 Task: Create a due date automation trigger when advanced on, 2 working days after a card is due add fields with custom field "Resume" cleared at 11:00 AM.
Action: Mouse moved to (952, 292)
Screenshot: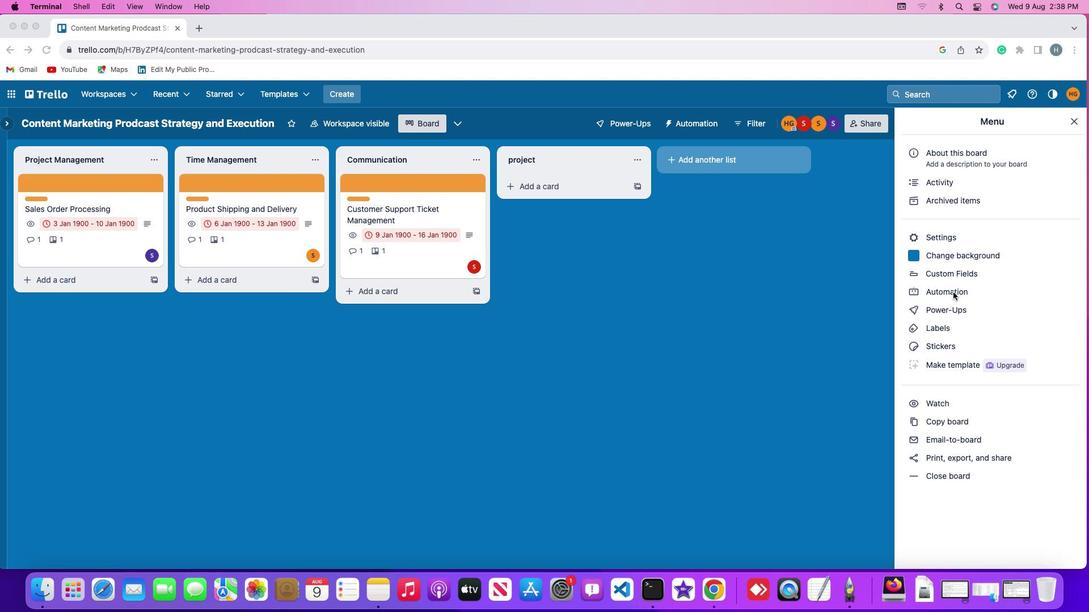 
Action: Mouse pressed left at (952, 292)
Screenshot: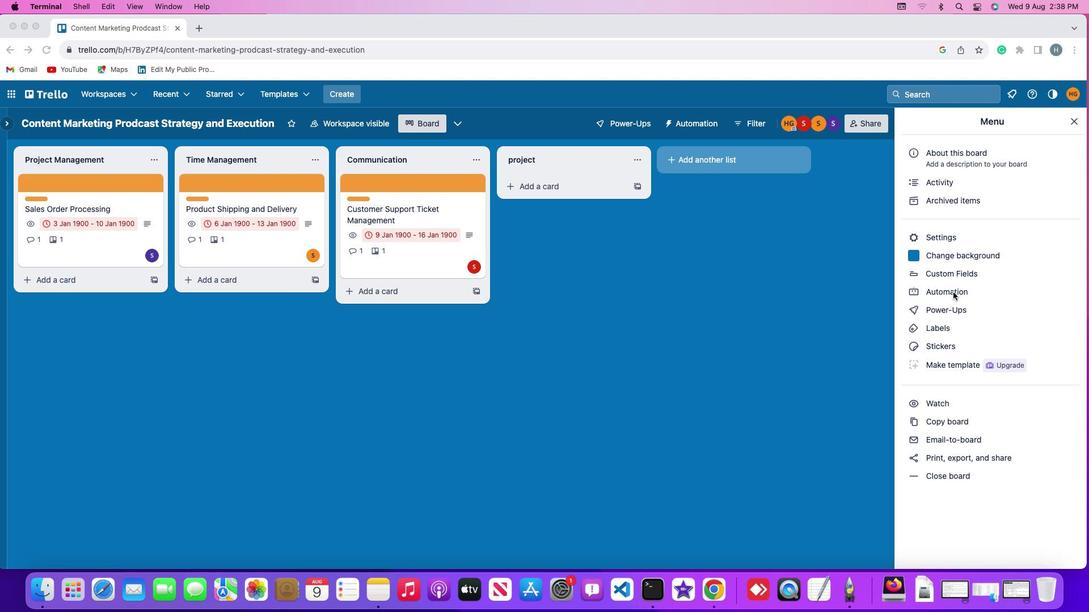 
Action: Mouse pressed left at (952, 292)
Screenshot: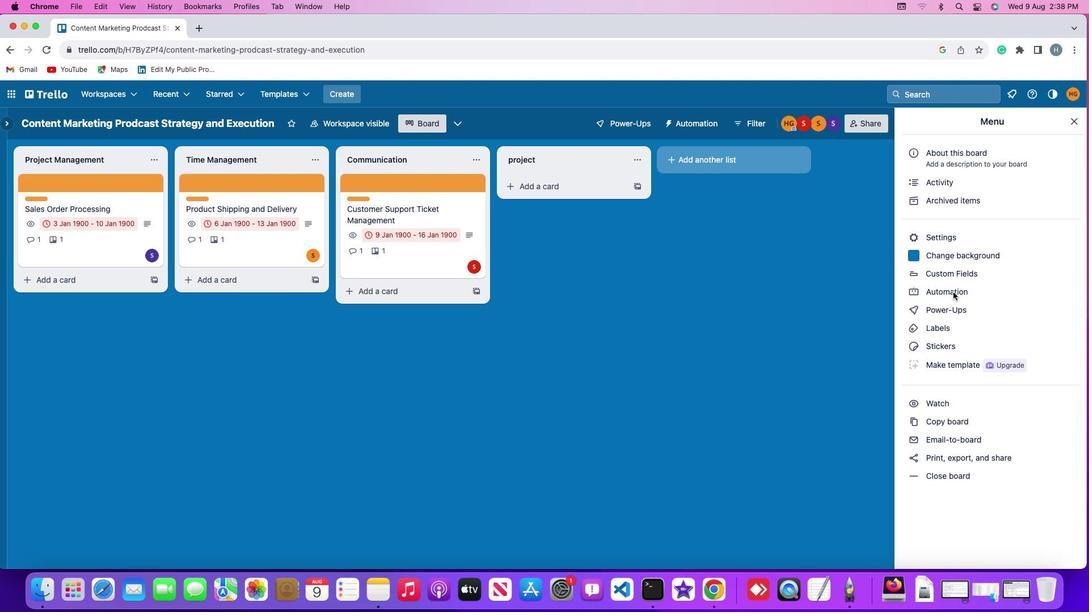 
Action: Mouse moved to (61, 268)
Screenshot: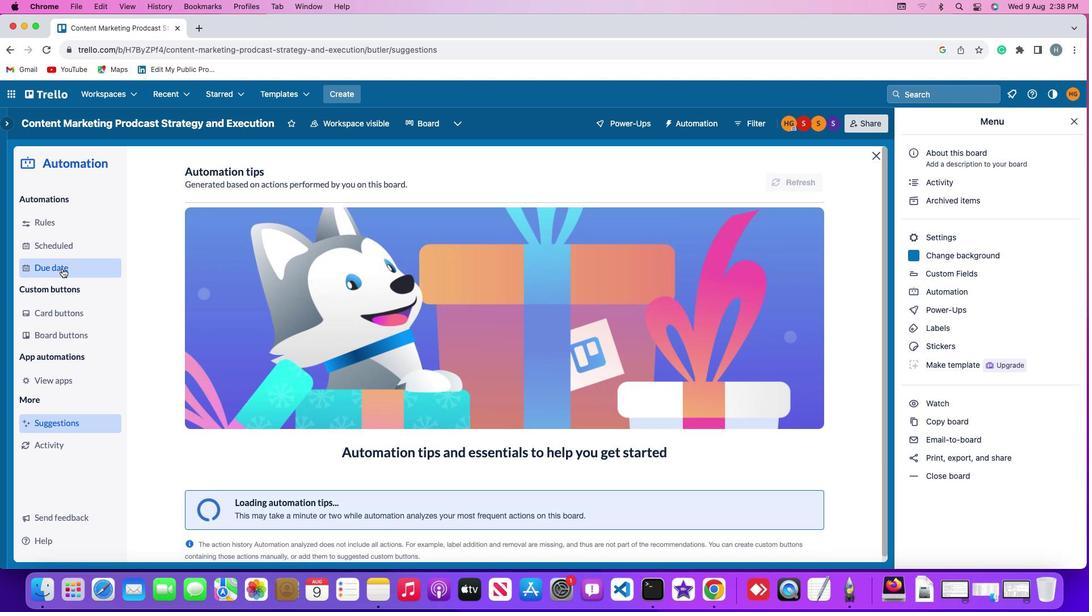
Action: Mouse pressed left at (61, 268)
Screenshot: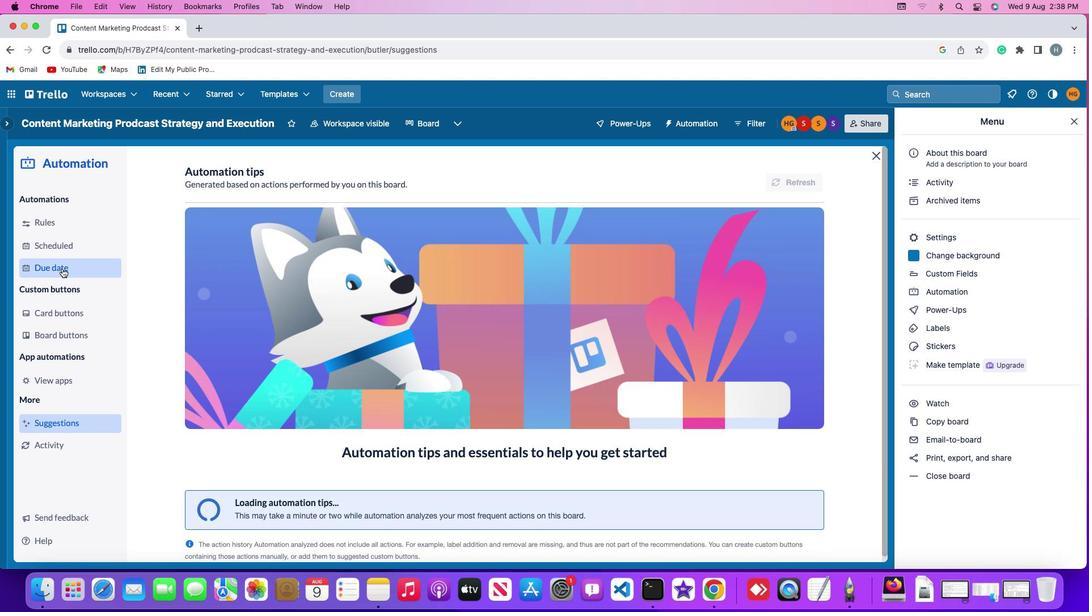 
Action: Mouse moved to (758, 173)
Screenshot: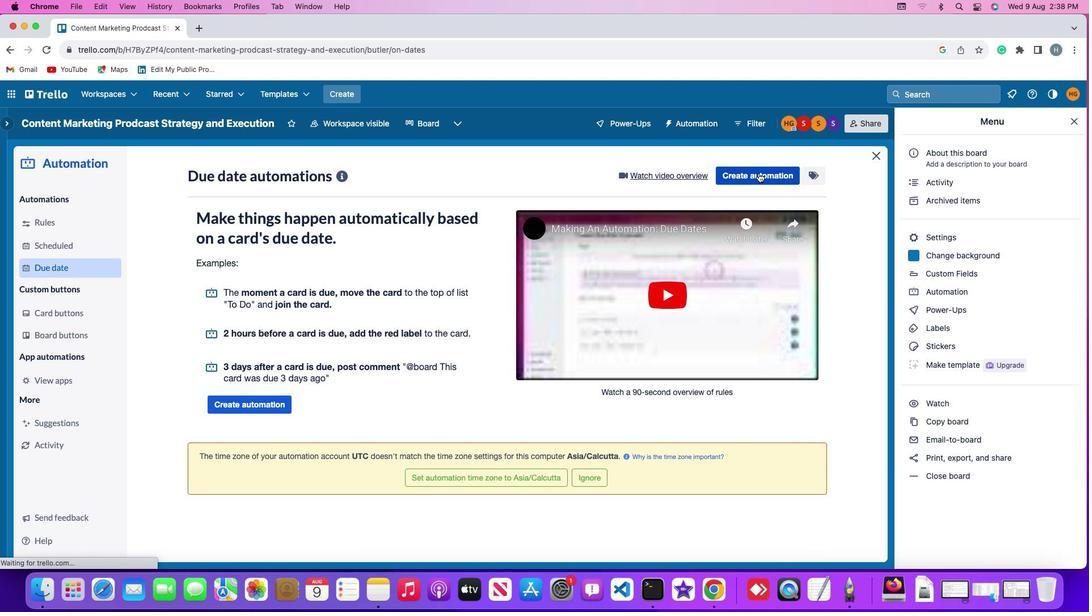 
Action: Mouse pressed left at (758, 173)
Screenshot: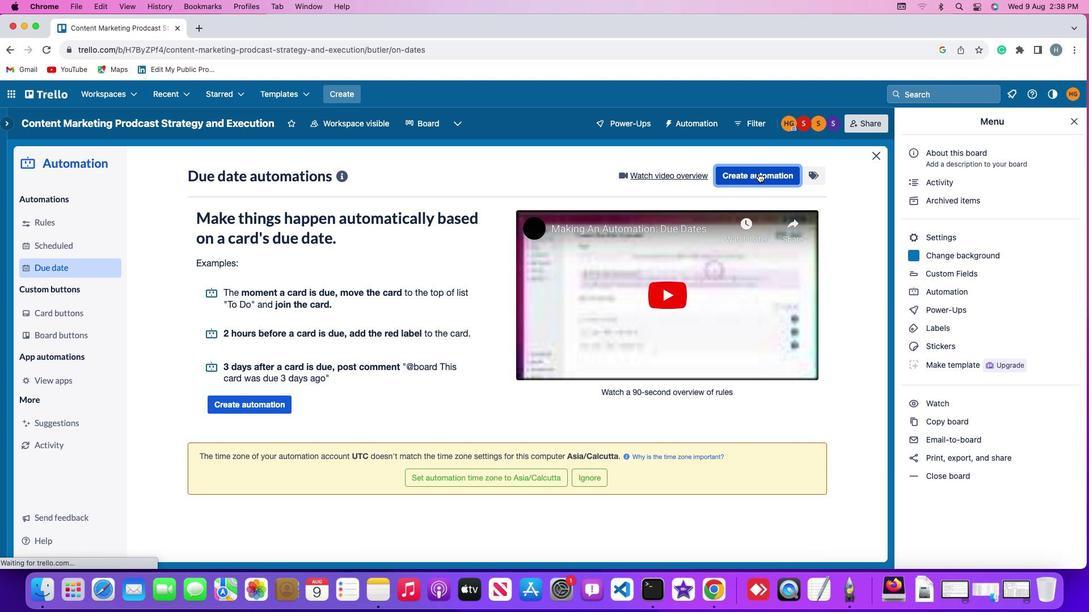 
Action: Mouse moved to (211, 280)
Screenshot: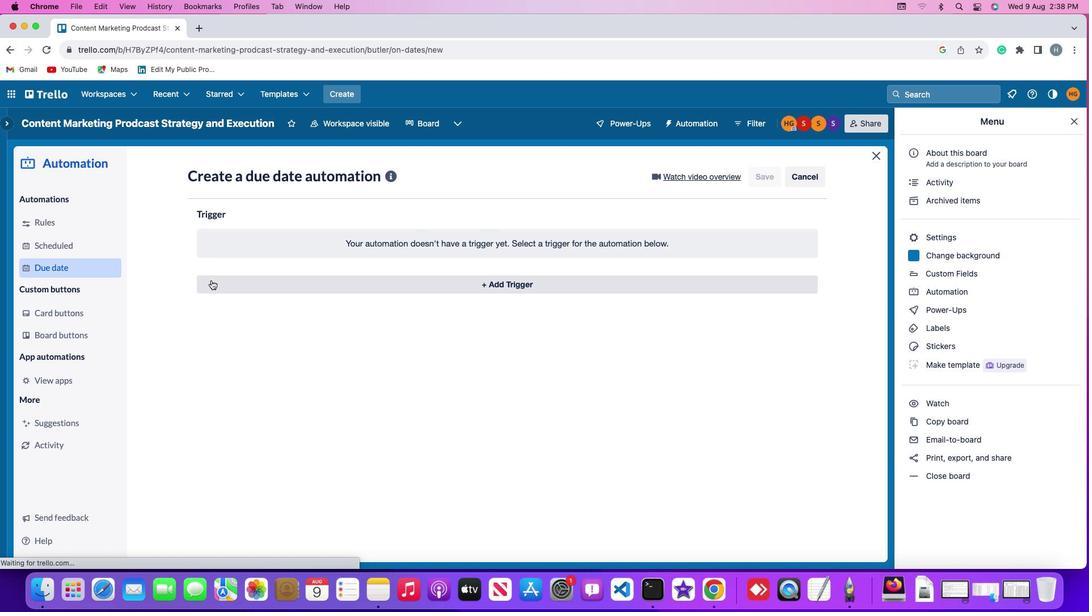 
Action: Mouse pressed left at (211, 280)
Screenshot: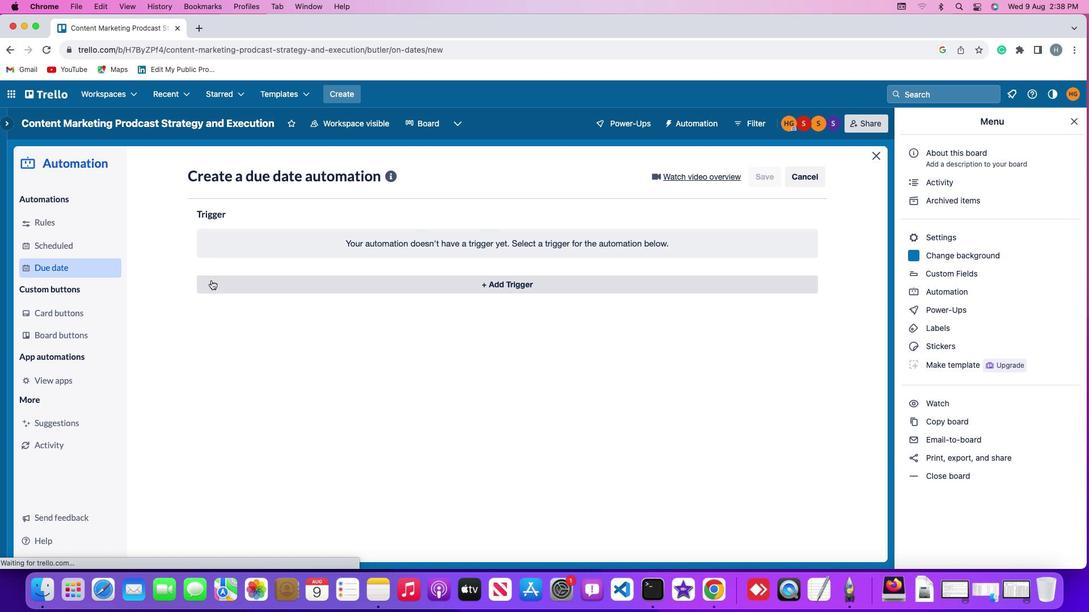 
Action: Mouse moved to (217, 461)
Screenshot: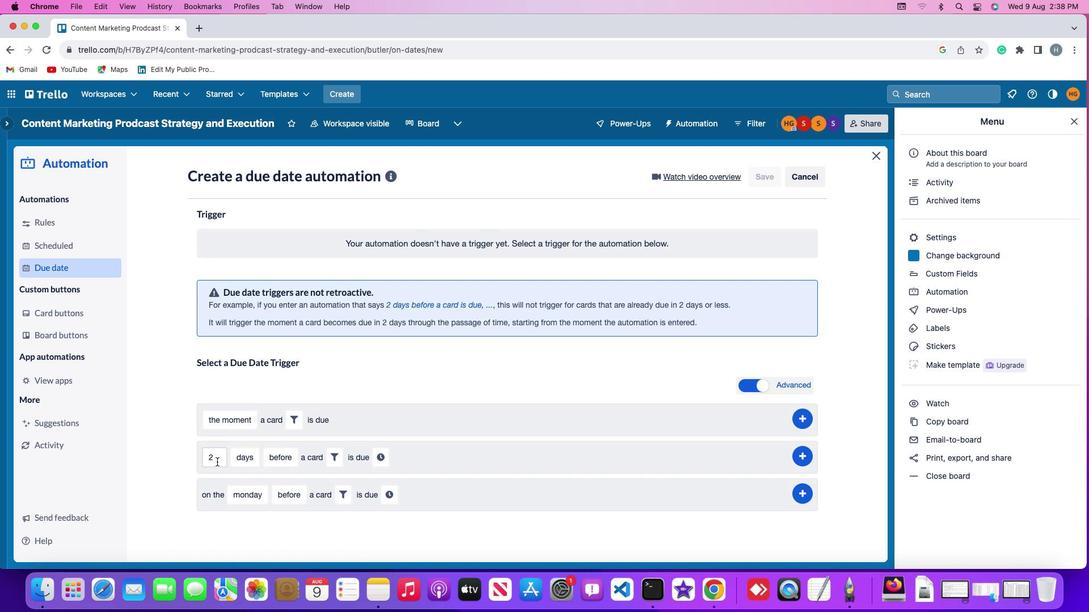 
Action: Mouse pressed left at (217, 461)
Screenshot: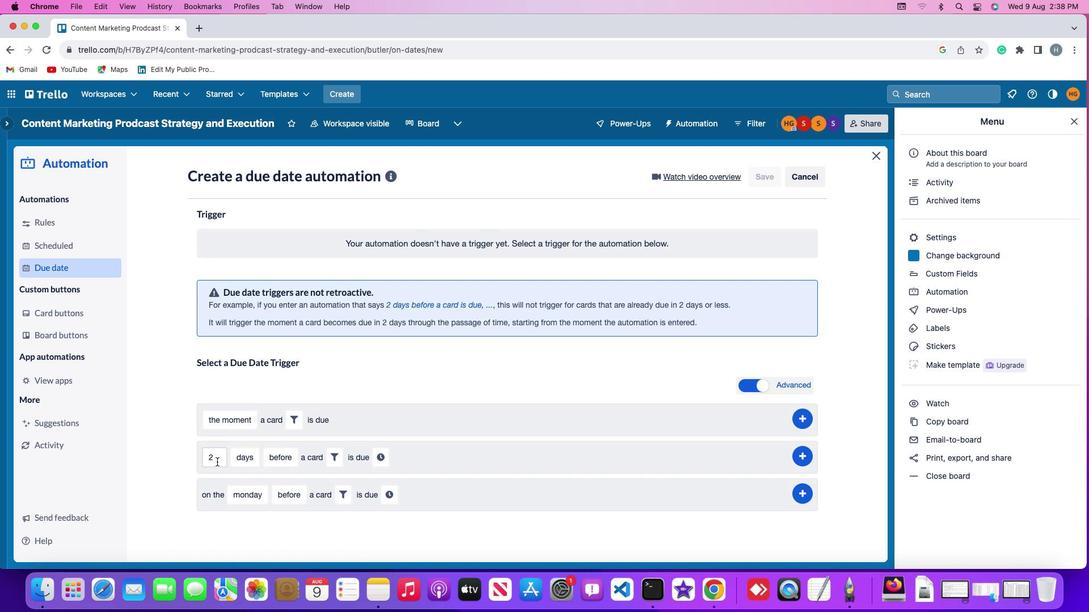 
Action: Key pressed Key.backspace'2'
Screenshot: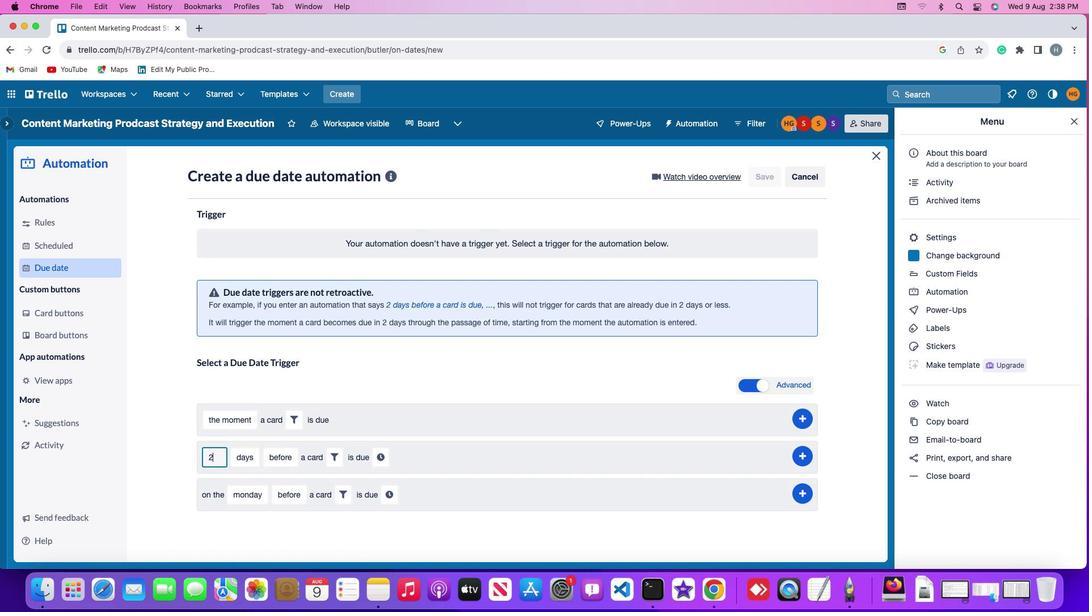 
Action: Mouse moved to (238, 461)
Screenshot: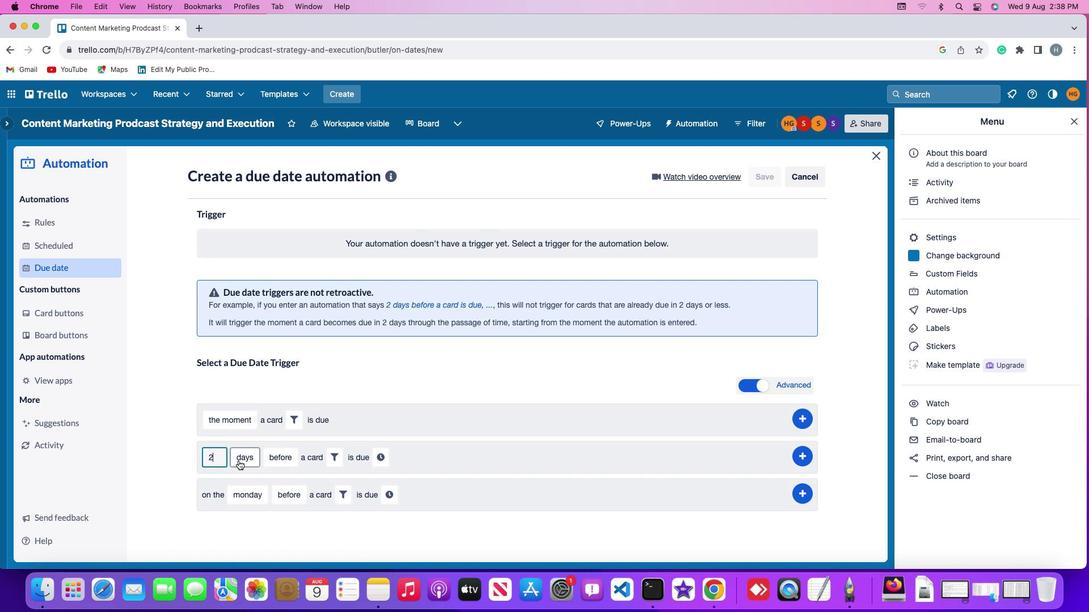 
Action: Mouse pressed left at (238, 461)
Screenshot: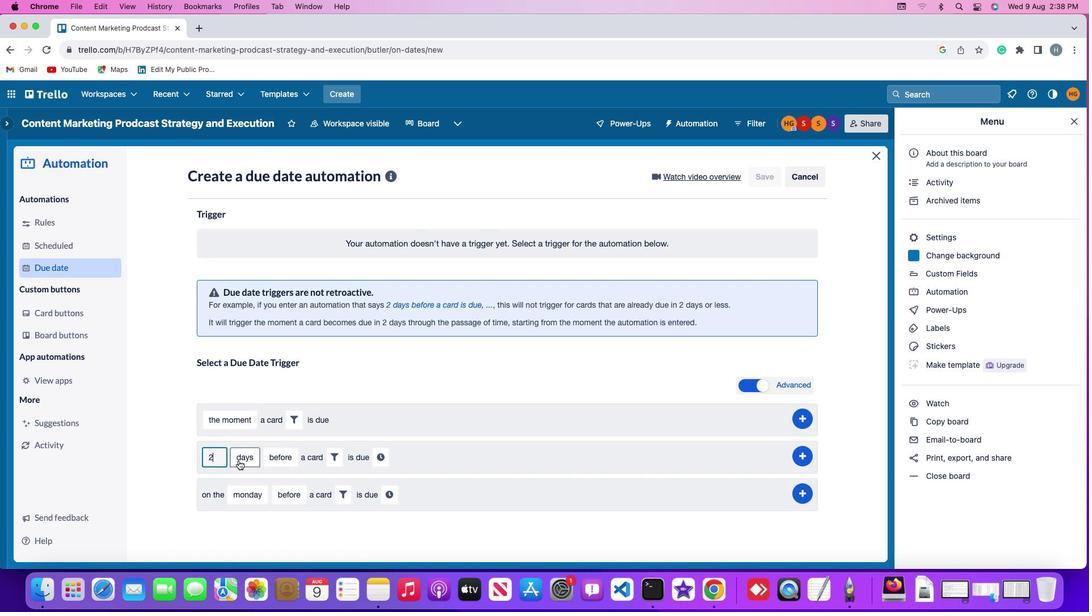 
Action: Mouse moved to (246, 496)
Screenshot: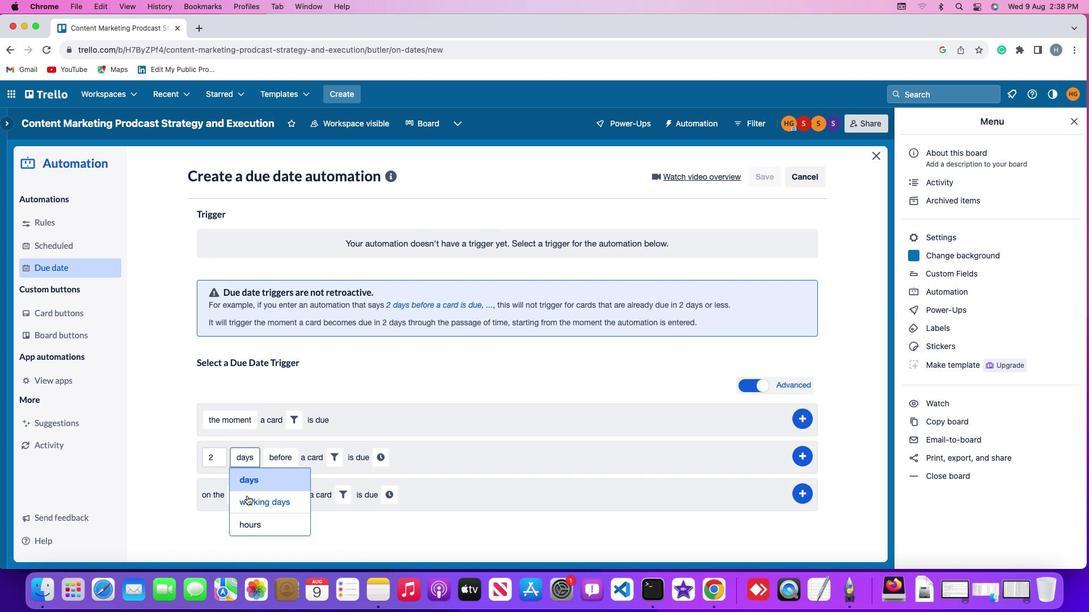 
Action: Mouse pressed left at (246, 496)
Screenshot: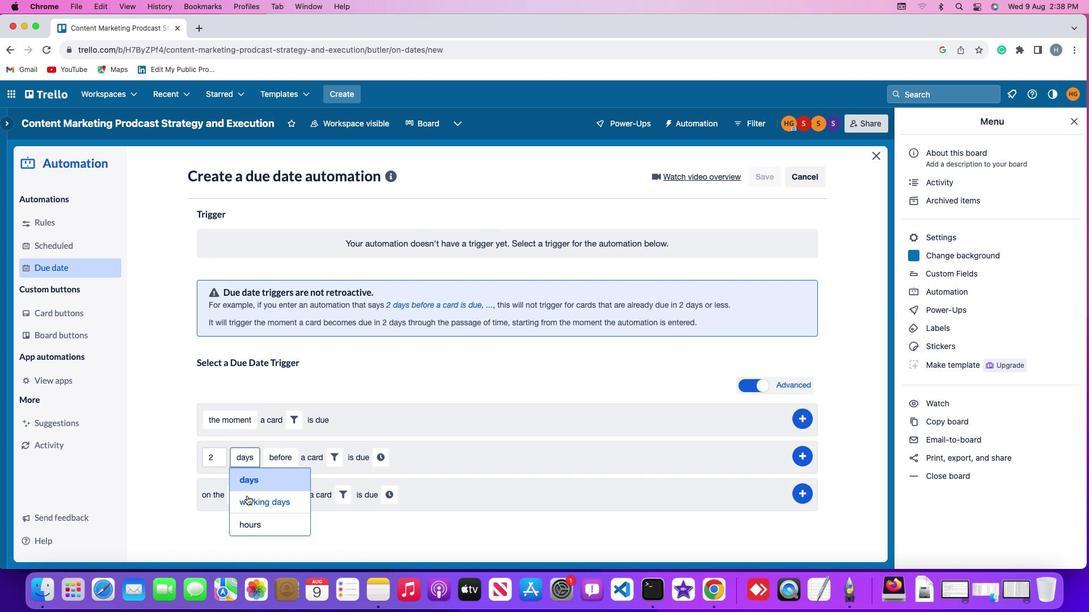 
Action: Mouse moved to (308, 463)
Screenshot: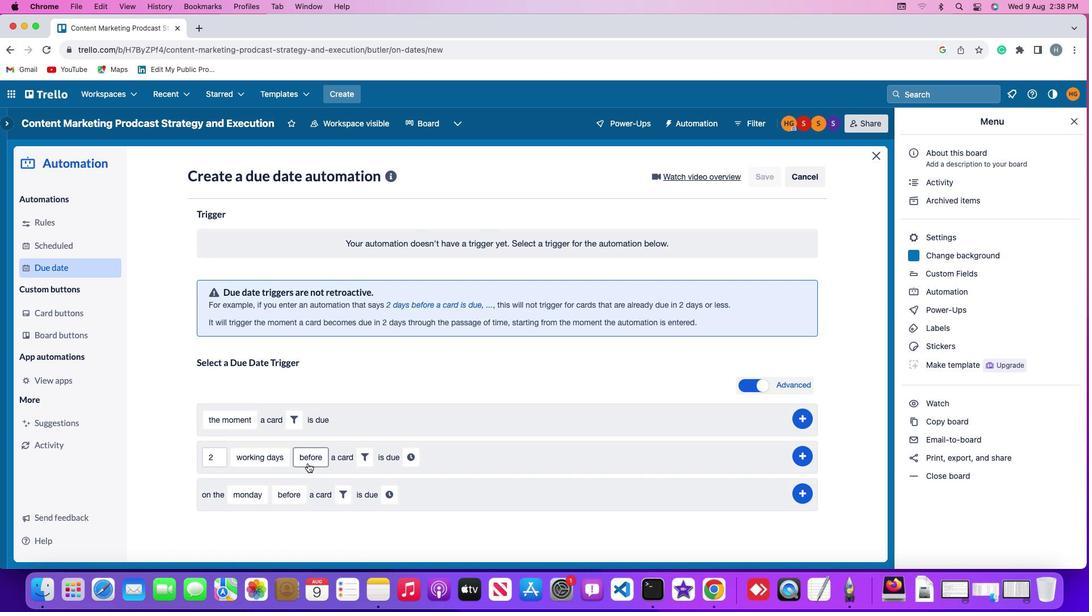 
Action: Mouse pressed left at (308, 463)
Screenshot: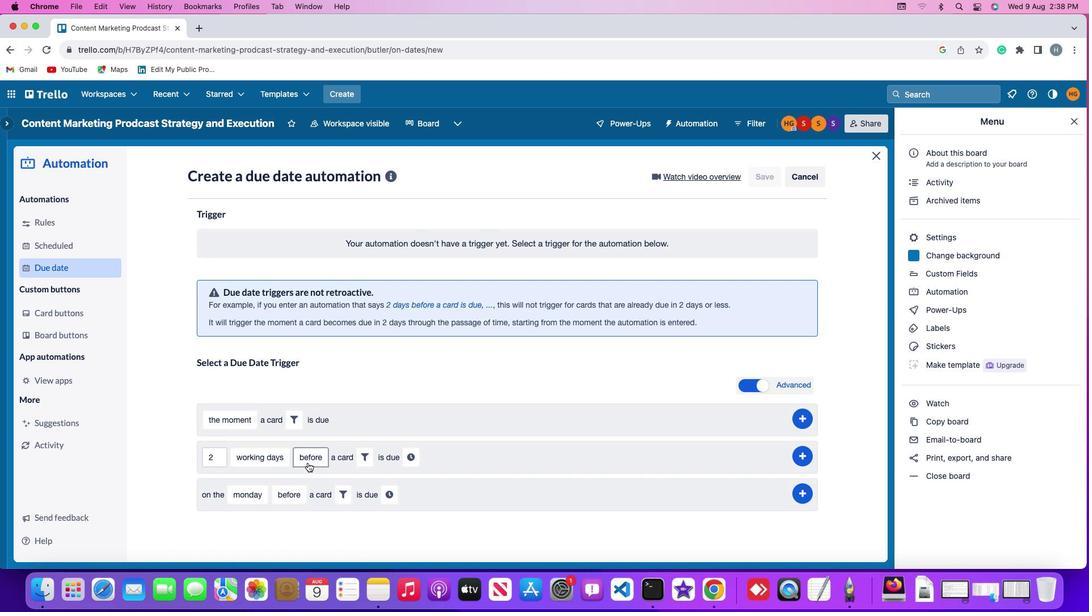 
Action: Mouse moved to (304, 505)
Screenshot: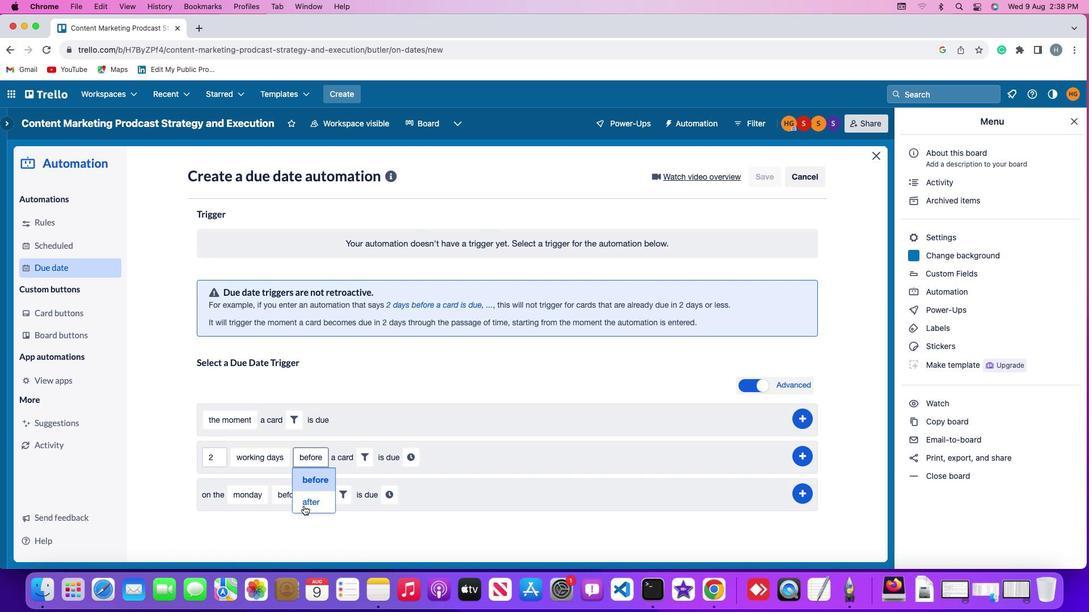 
Action: Mouse pressed left at (304, 505)
Screenshot: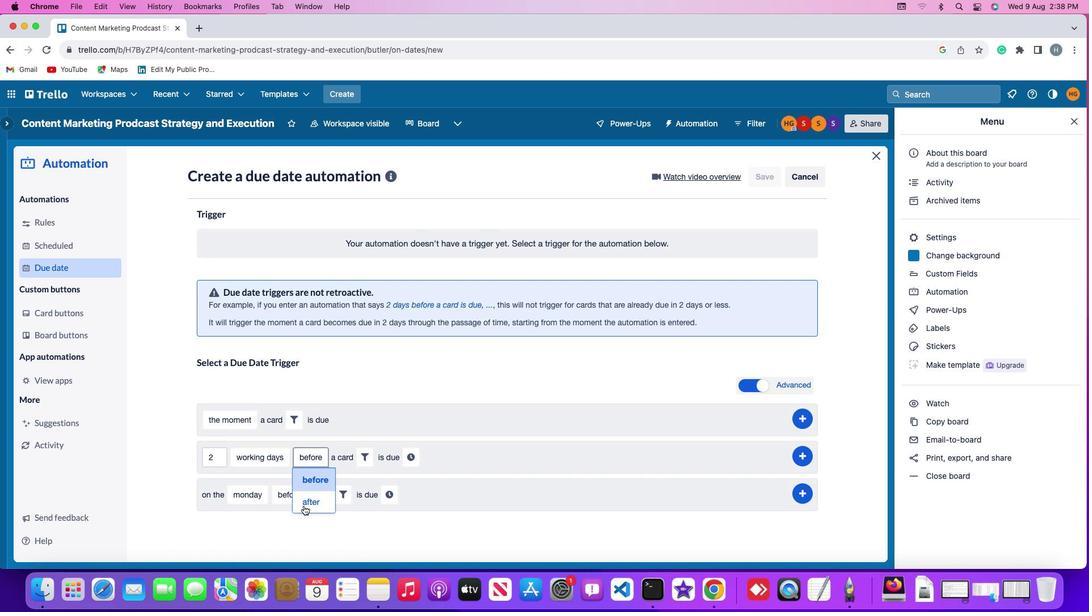 
Action: Mouse moved to (361, 459)
Screenshot: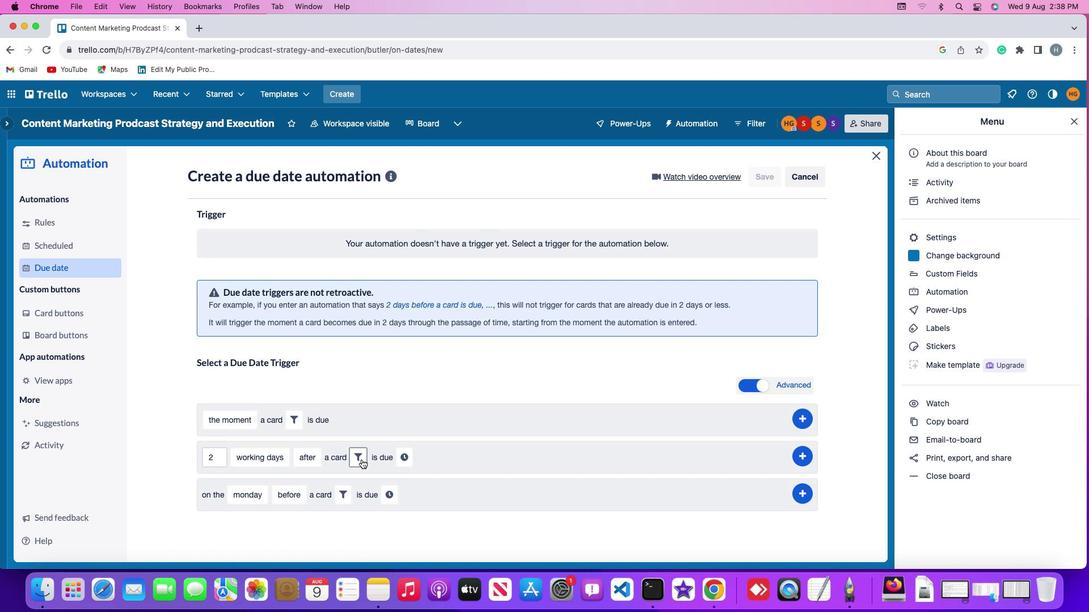 
Action: Mouse pressed left at (361, 459)
Screenshot: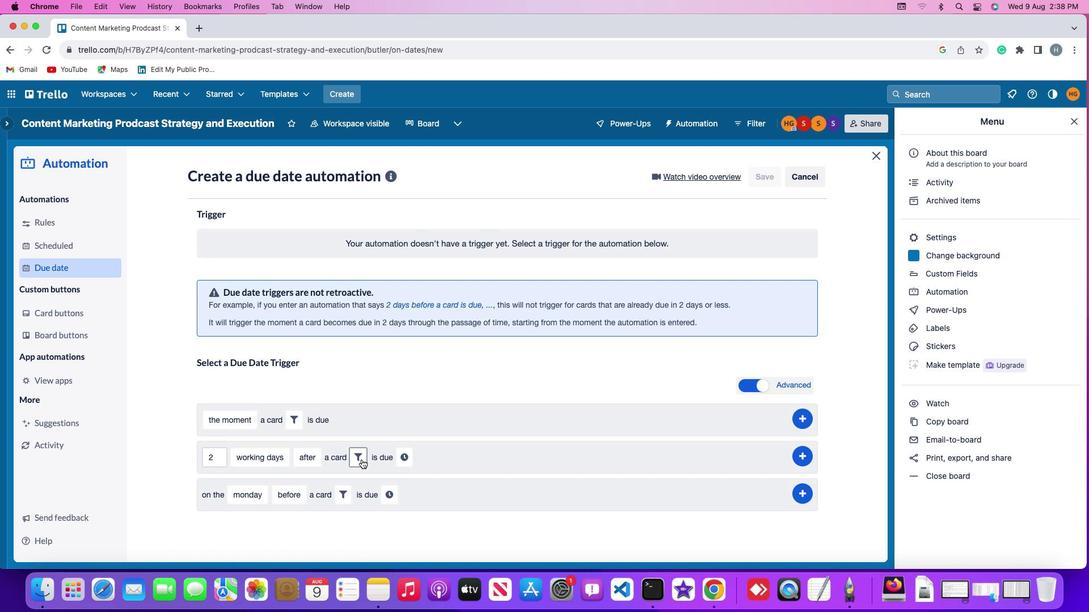 
Action: Mouse moved to (534, 490)
Screenshot: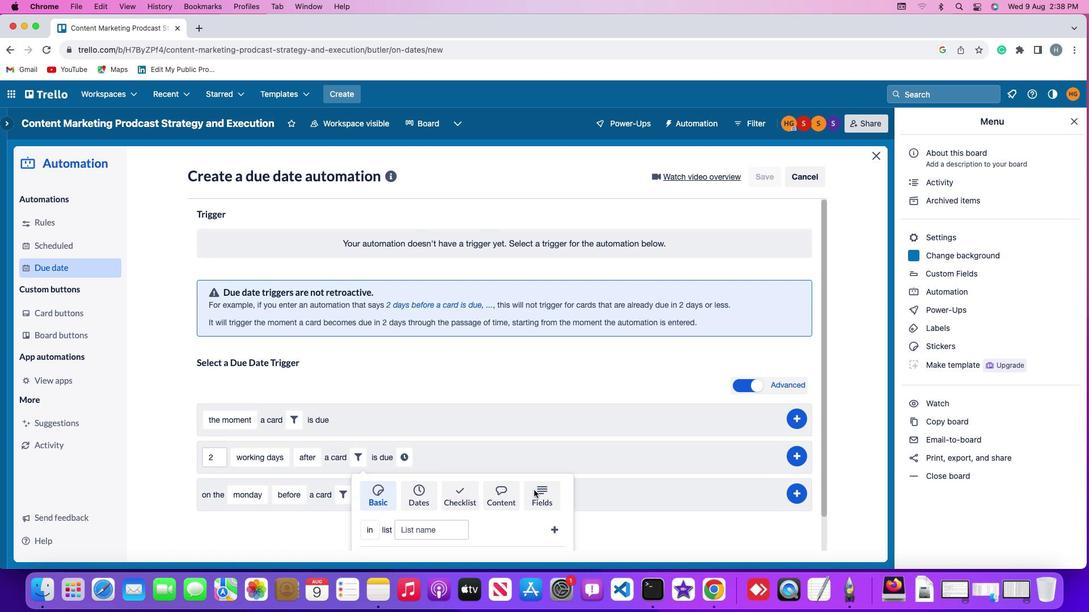 
Action: Mouse pressed left at (534, 490)
Screenshot: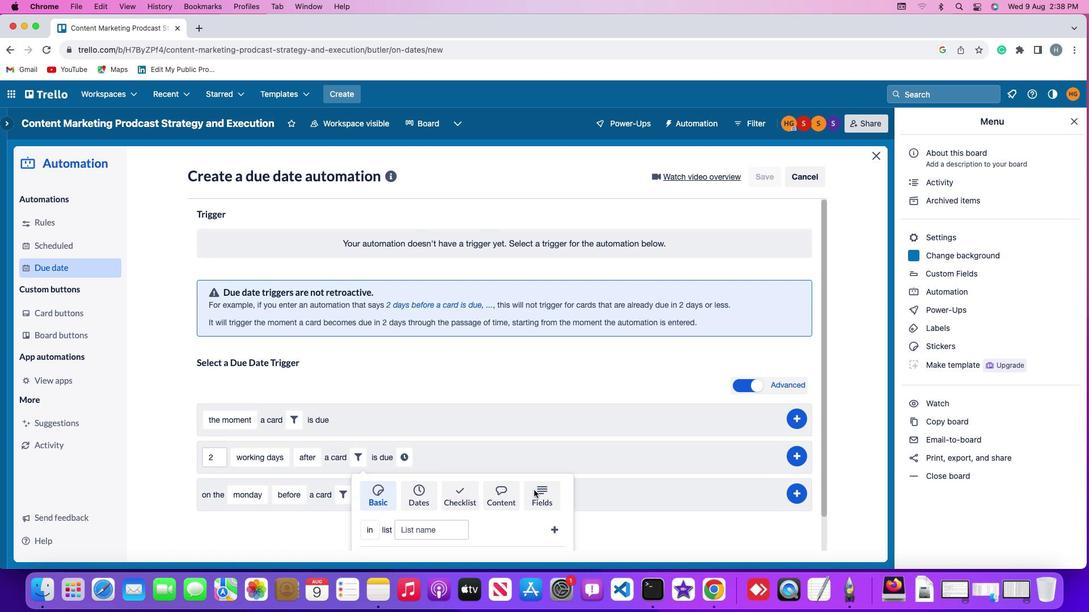 
Action: Mouse moved to (322, 521)
Screenshot: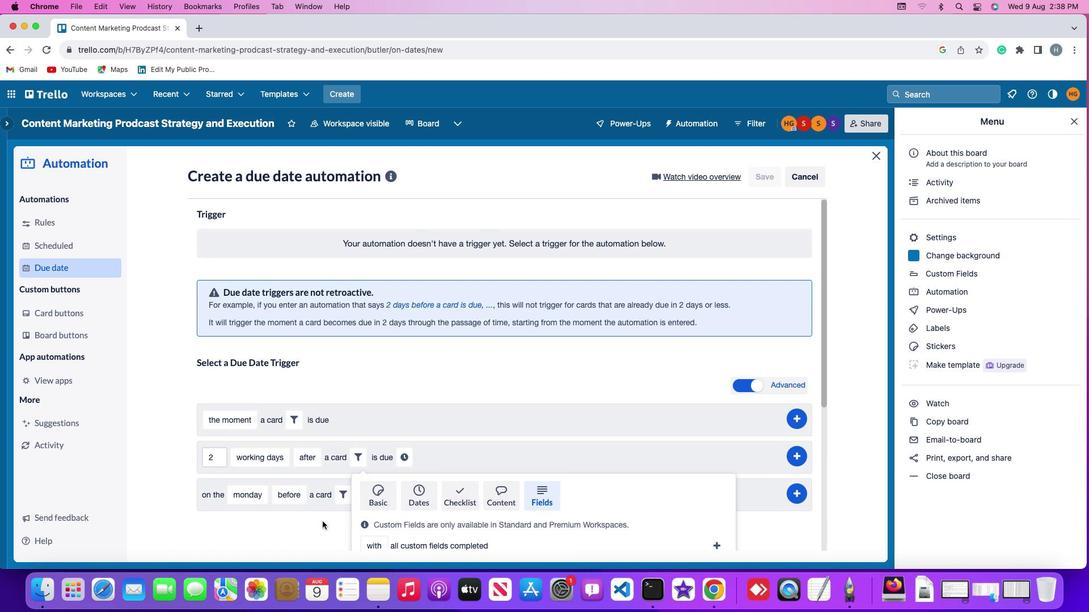
Action: Mouse scrolled (322, 521) with delta (0, 0)
Screenshot: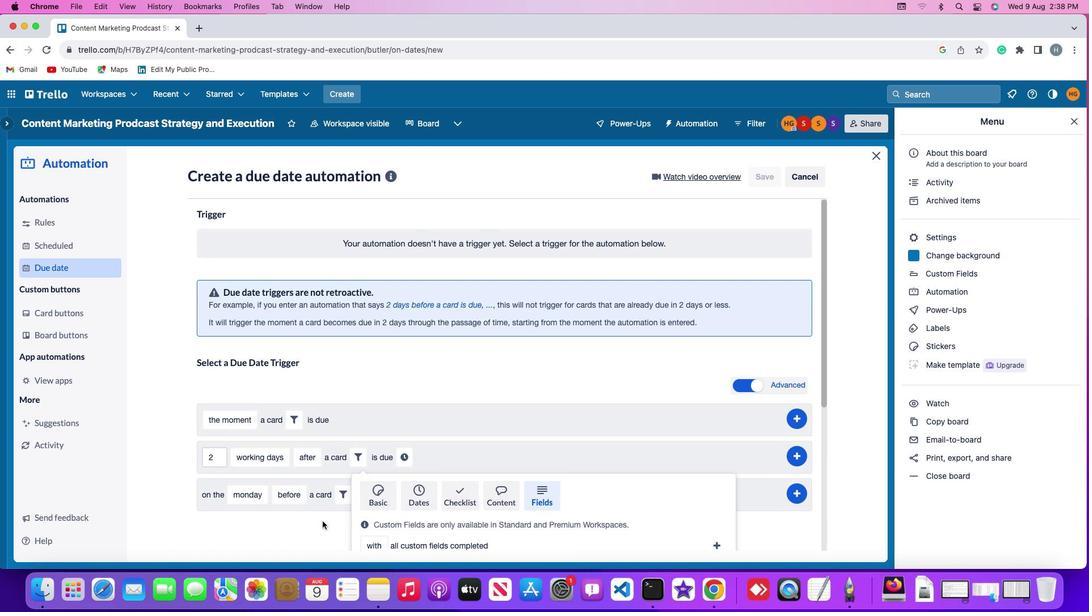 
Action: Mouse scrolled (322, 521) with delta (0, 0)
Screenshot: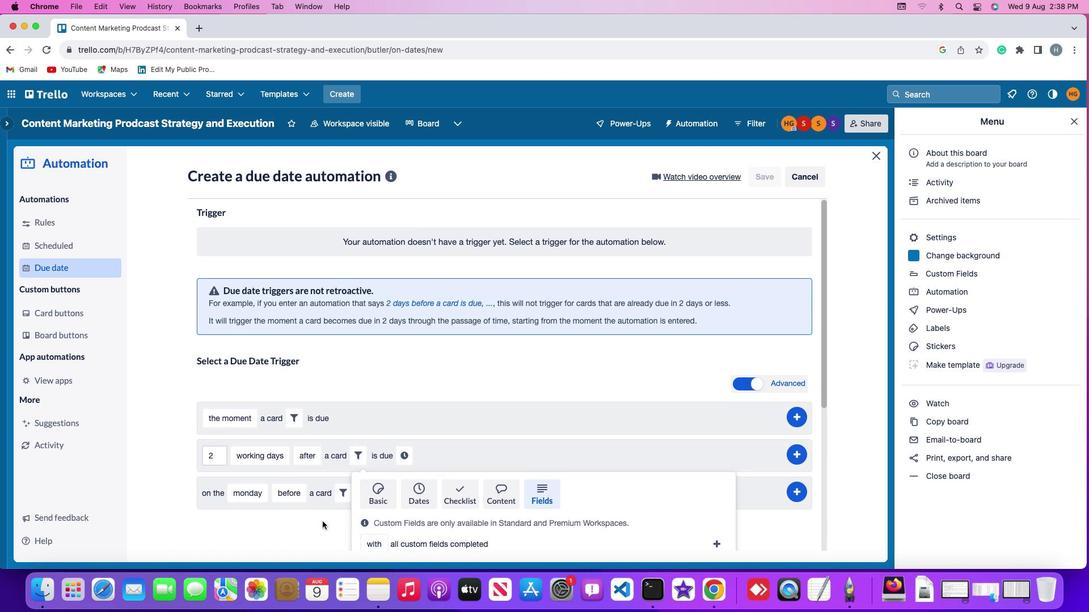 
Action: Mouse scrolled (322, 521) with delta (0, 0)
Screenshot: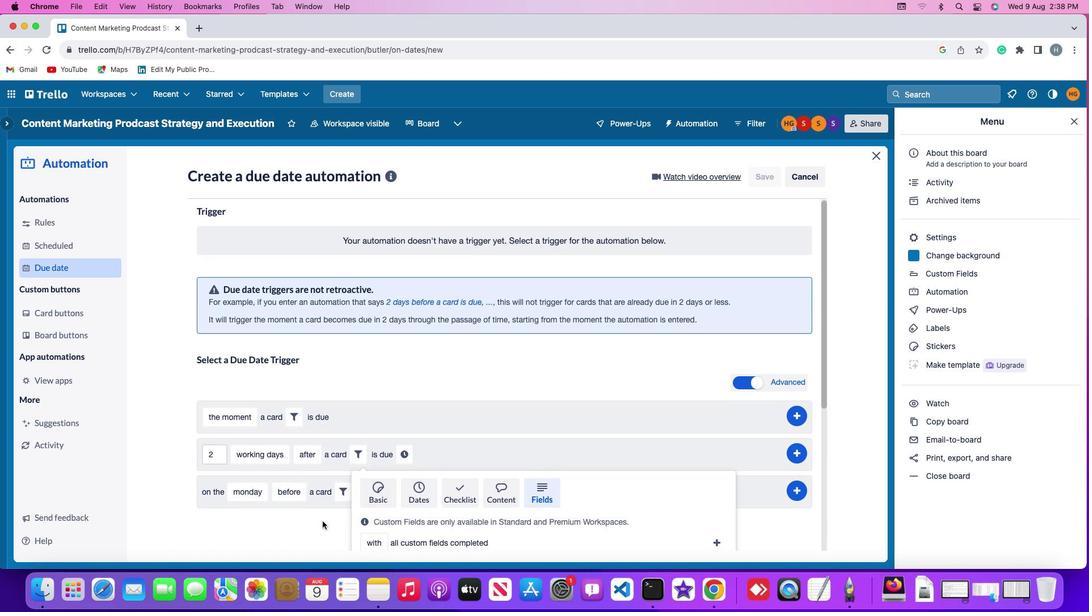 
Action: Mouse scrolled (322, 521) with delta (0, 0)
Screenshot: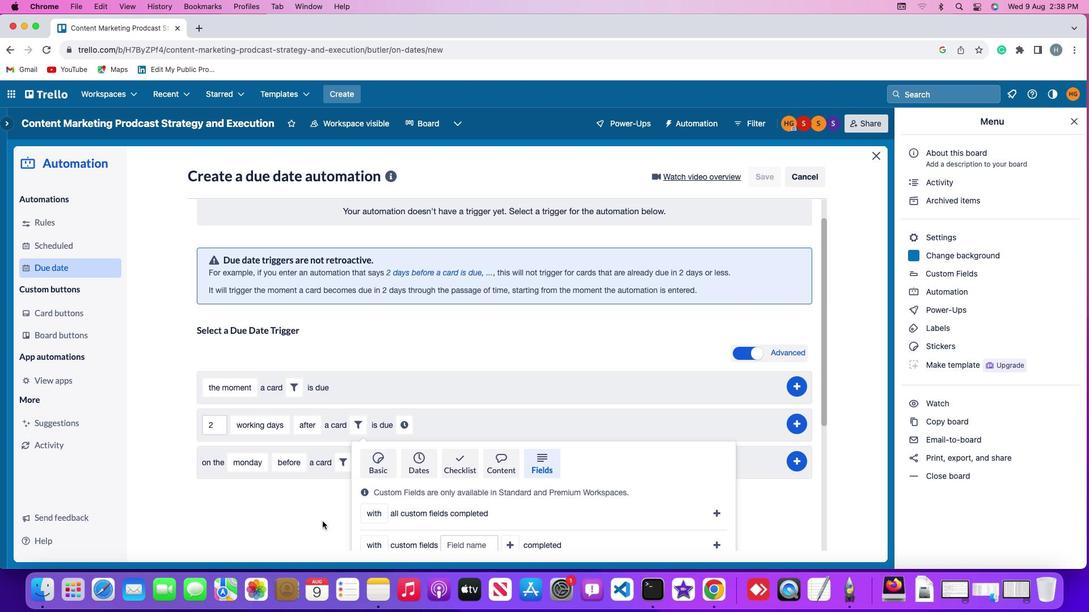
Action: Mouse scrolled (322, 521) with delta (0, 0)
Screenshot: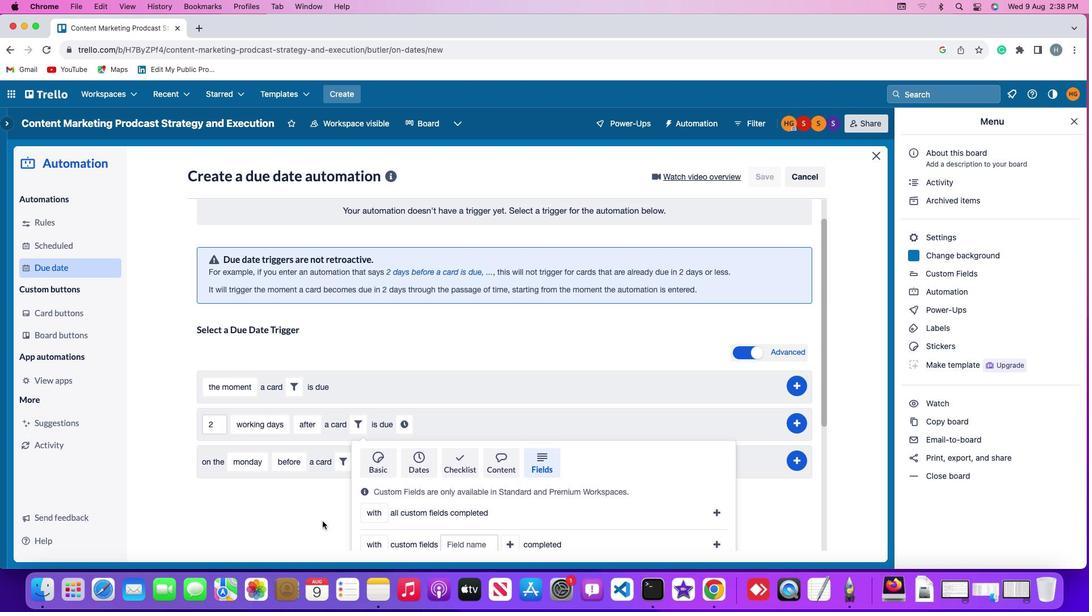 
Action: Mouse scrolled (322, 521) with delta (0, -1)
Screenshot: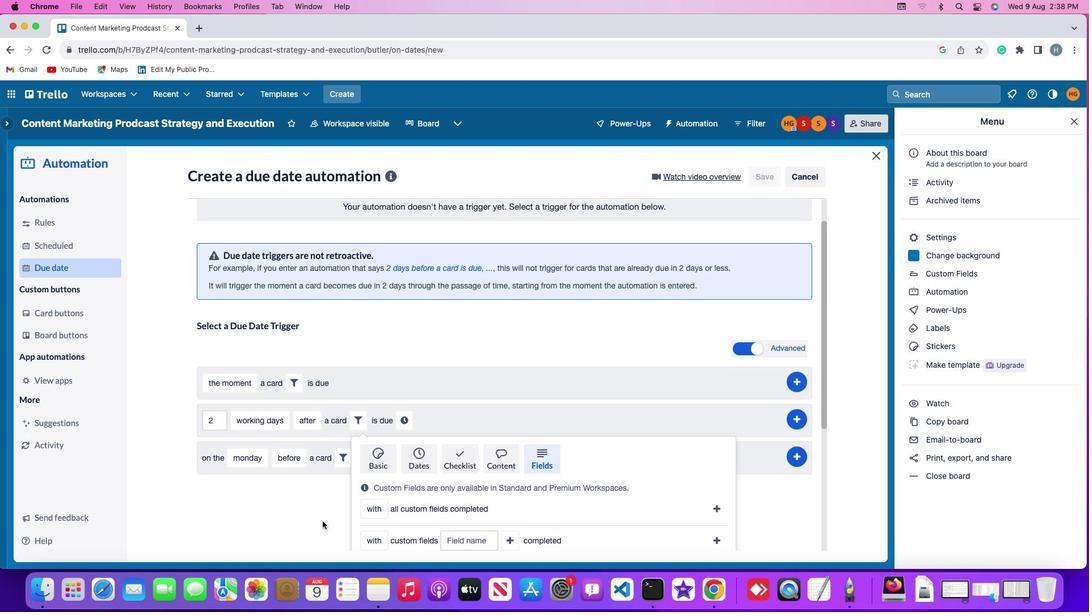 
Action: Mouse scrolled (322, 521) with delta (0, 0)
Screenshot: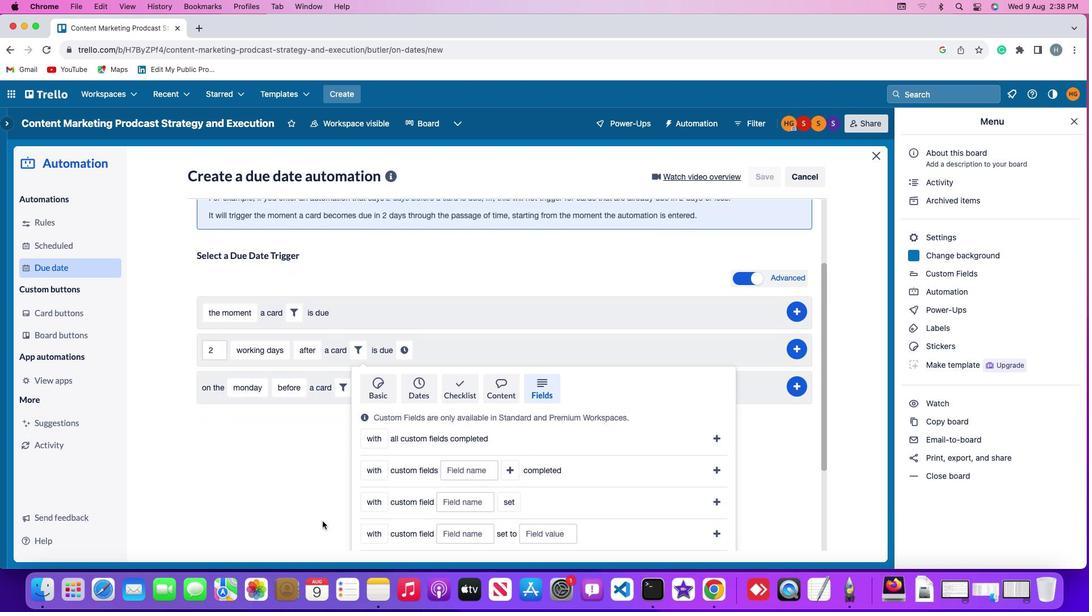 
Action: Mouse scrolled (322, 521) with delta (0, 0)
Screenshot: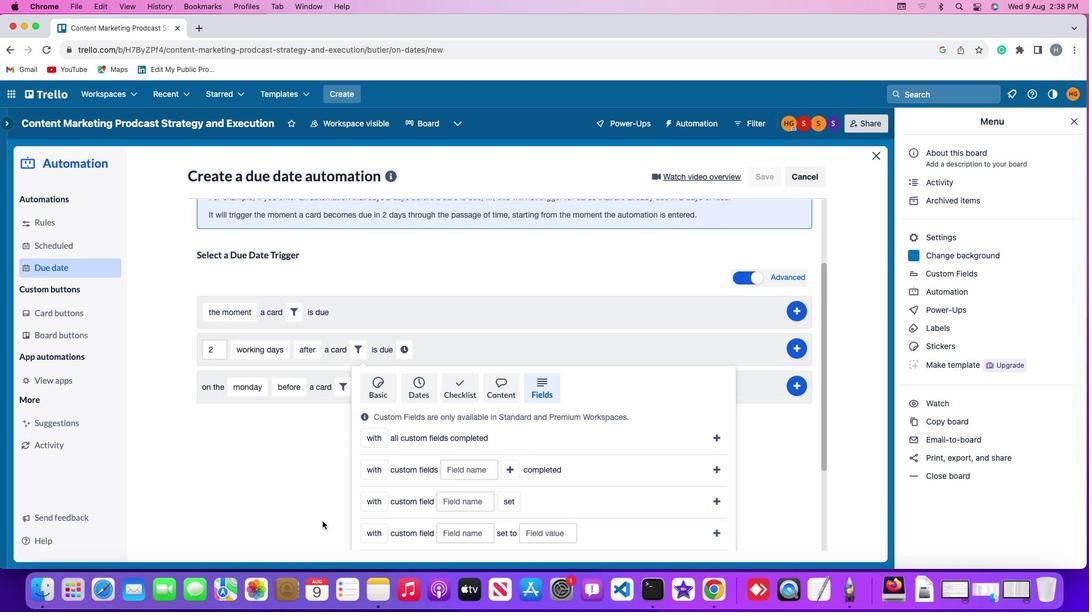 
Action: Mouse moved to (374, 486)
Screenshot: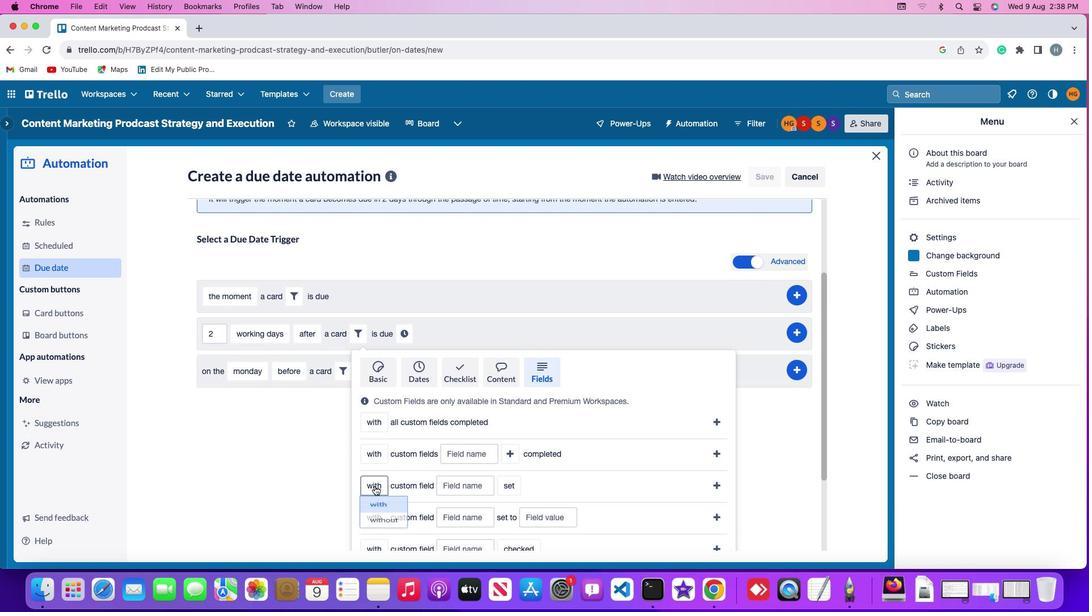 
Action: Mouse pressed left at (374, 486)
Screenshot: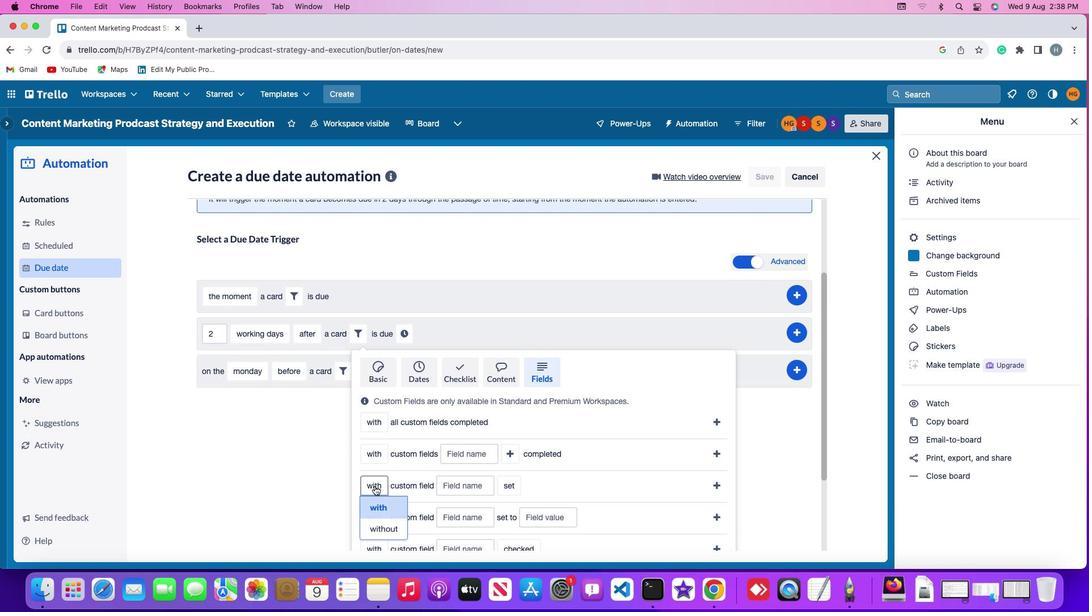 
Action: Mouse moved to (381, 509)
Screenshot: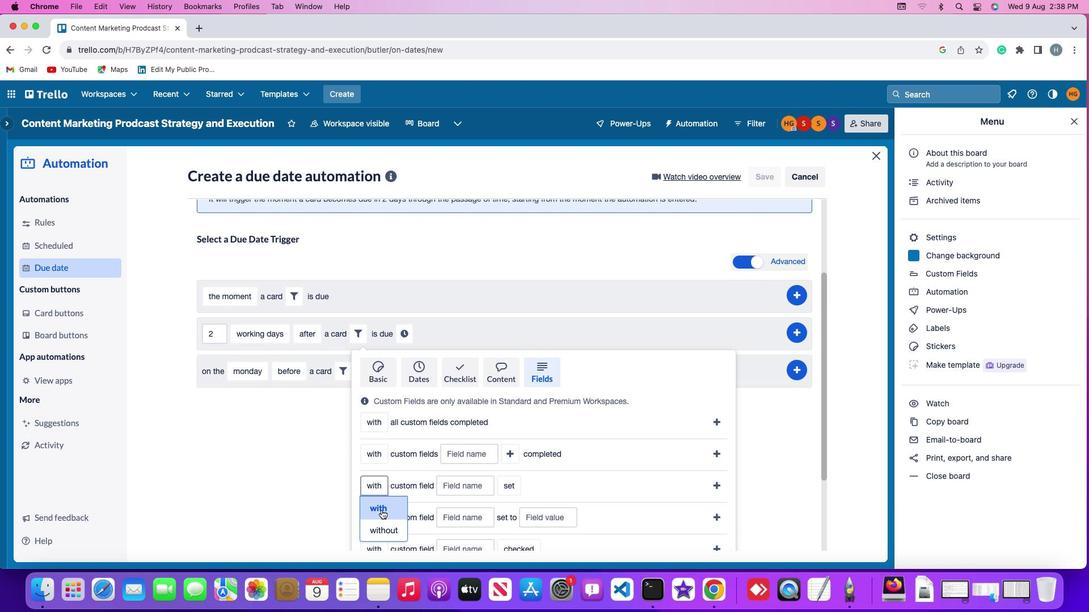 
Action: Mouse pressed left at (381, 509)
Screenshot: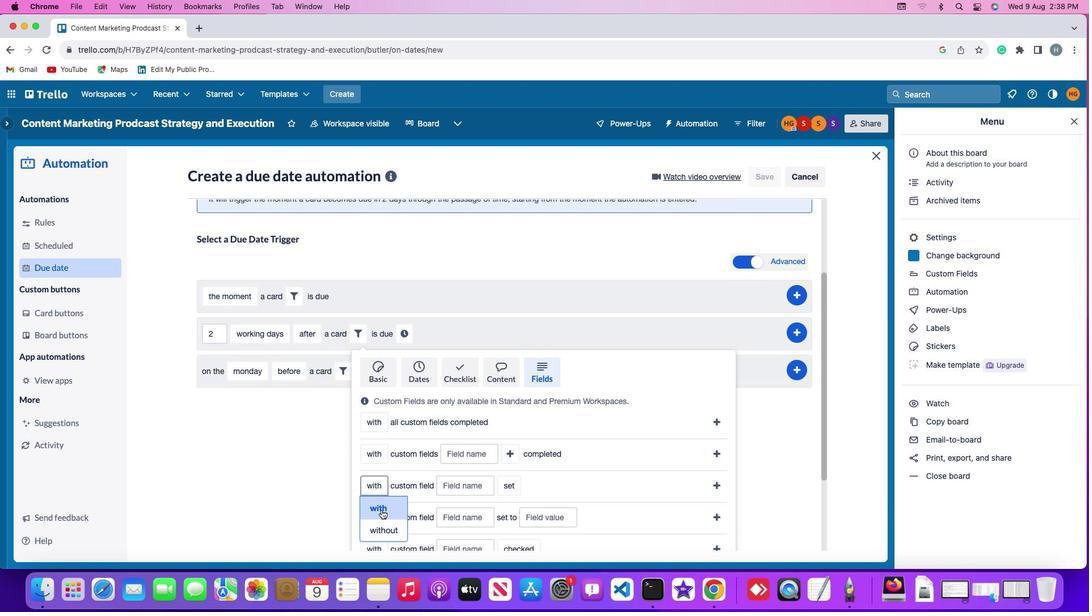 
Action: Mouse moved to (449, 488)
Screenshot: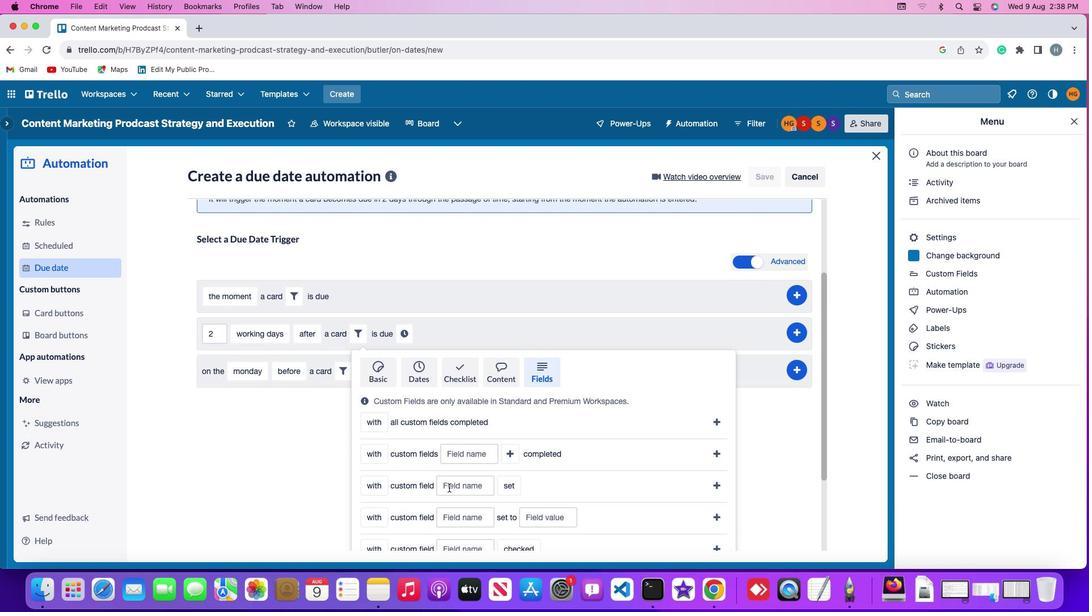
Action: Mouse pressed left at (449, 488)
Screenshot: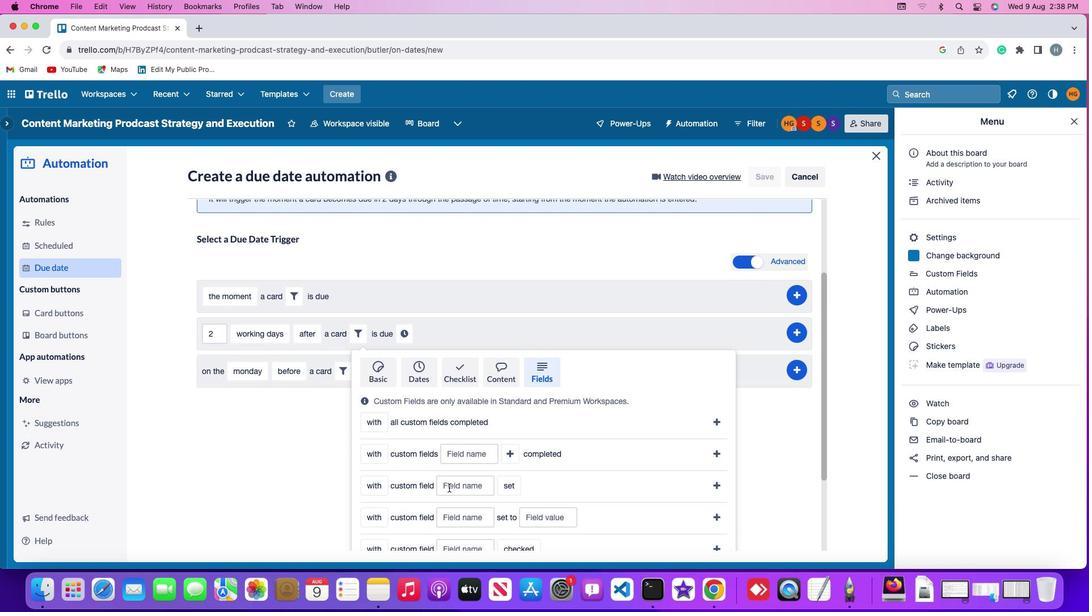 
Action: Mouse moved to (449, 487)
Screenshot: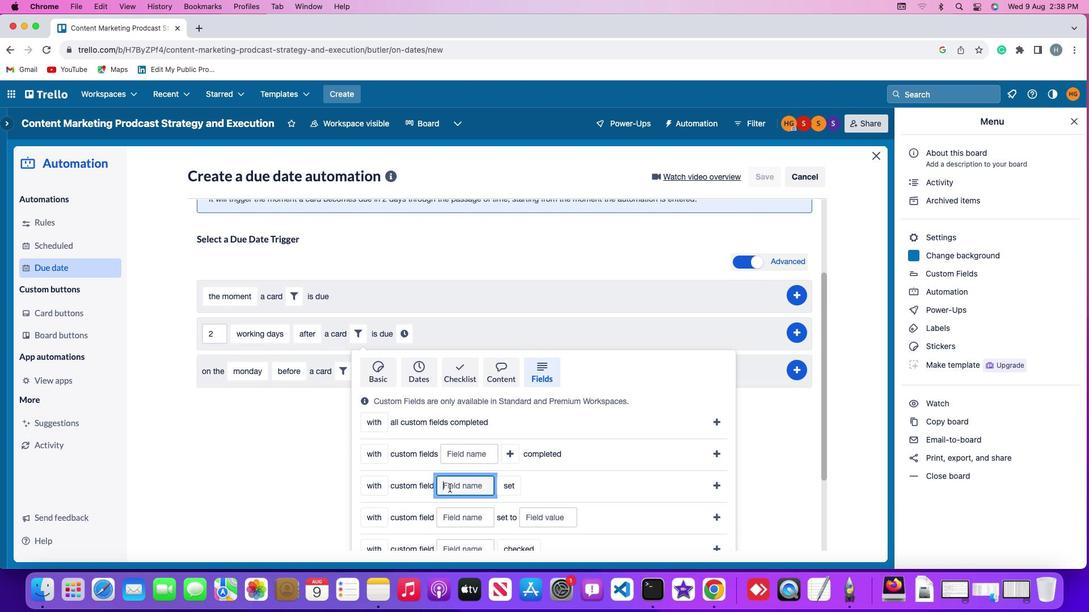 
Action: Key pressed Key.shift'R''e''s''u''m''e'
Screenshot: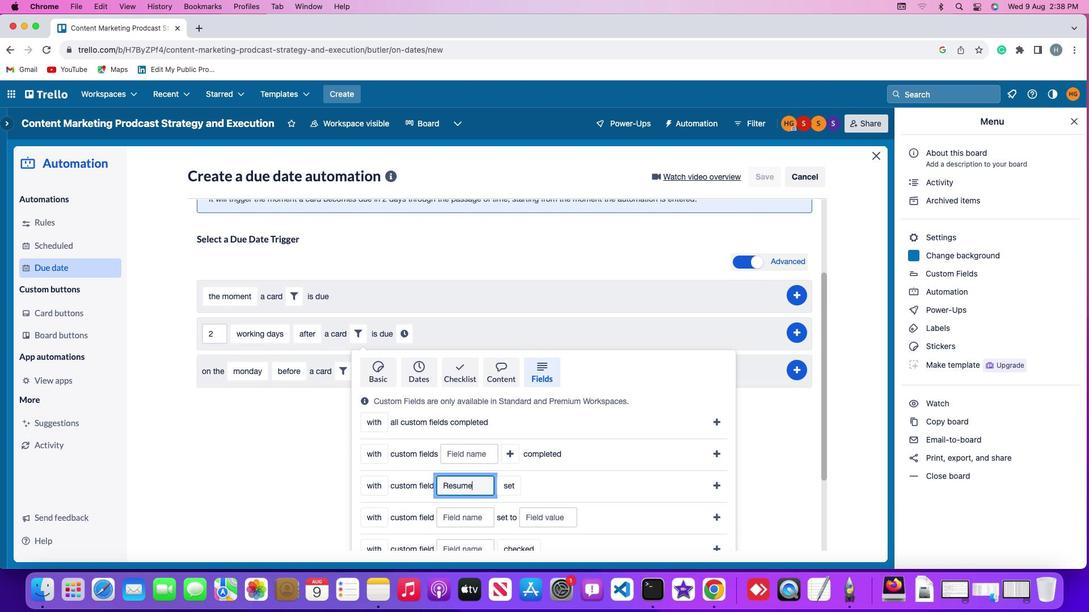 
Action: Mouse moved to (516, 485)
Screenshot: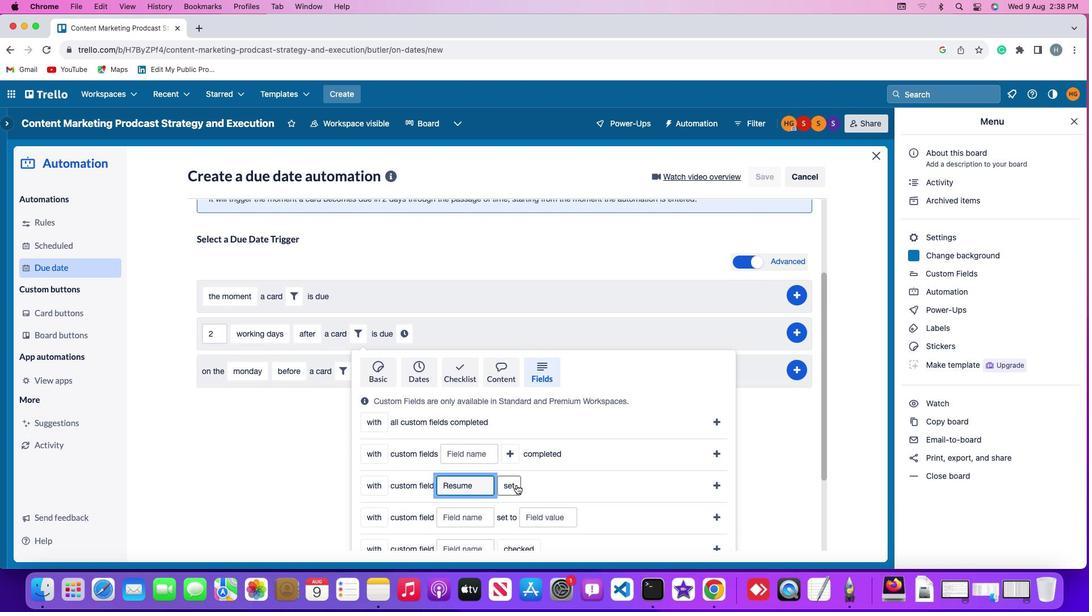 
Action: Mouse pressed left at (516, 485)
Screenshot: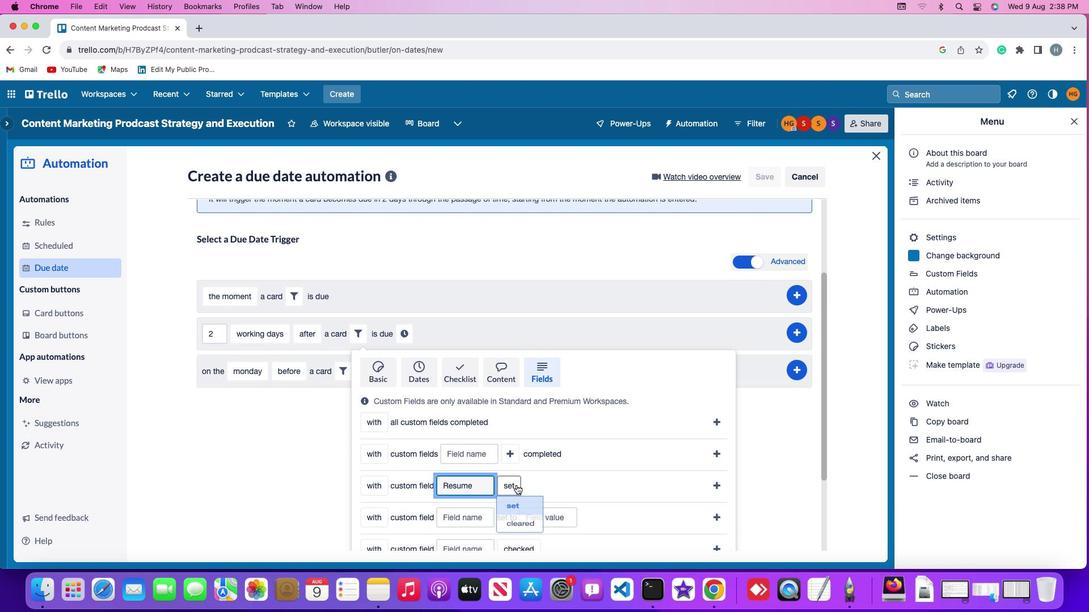 
Action: Mouse moved to (520, 533)
Screenshot: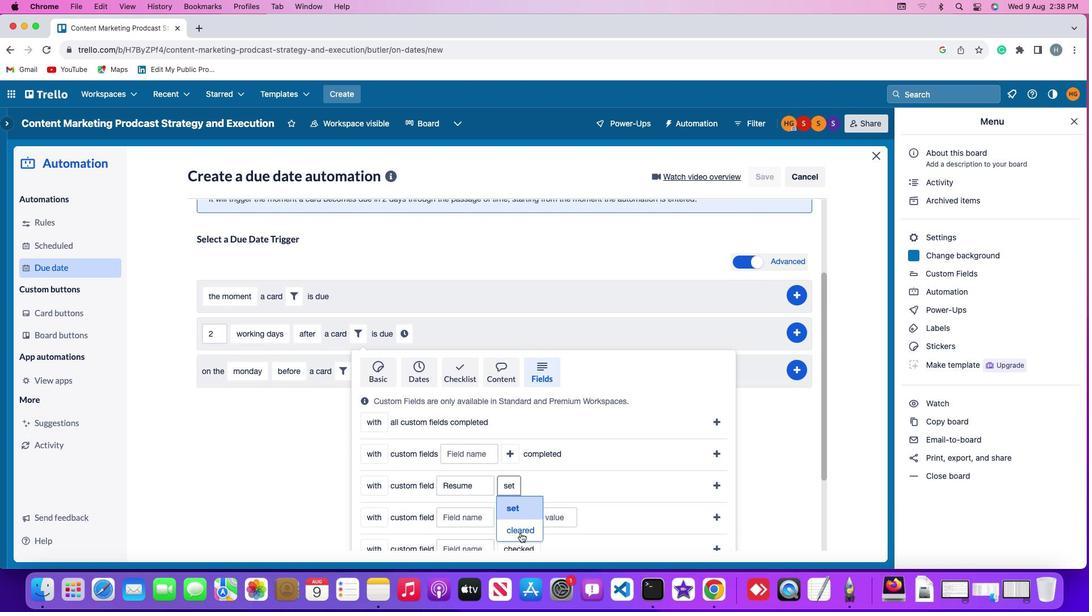 
Action: Mouse pressed left at (520, 533)
Screenshot: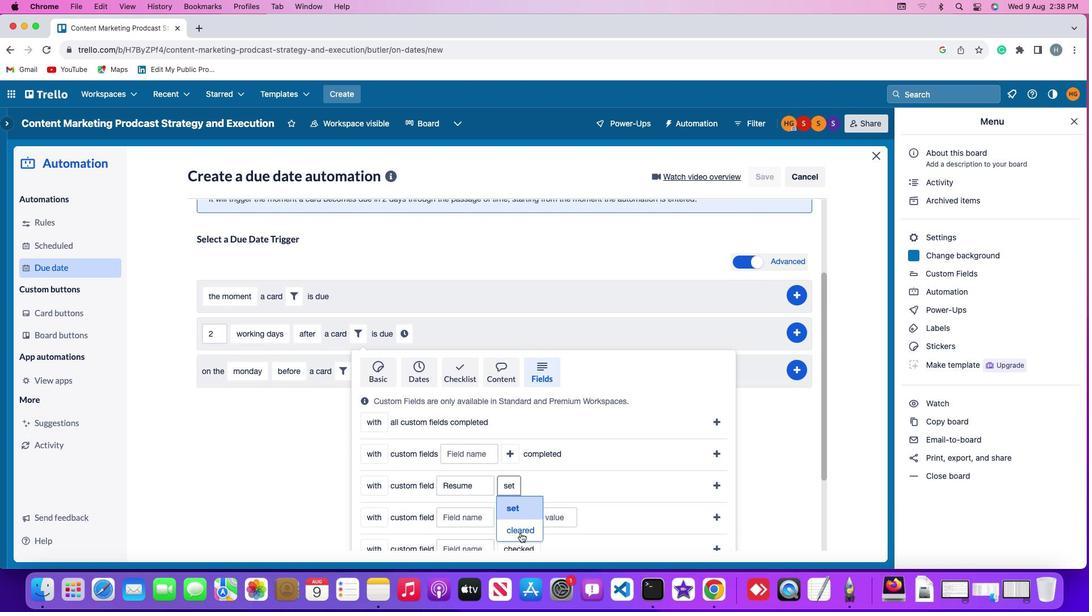 
Action: Mouse moved to (715, 482)
Screenshot: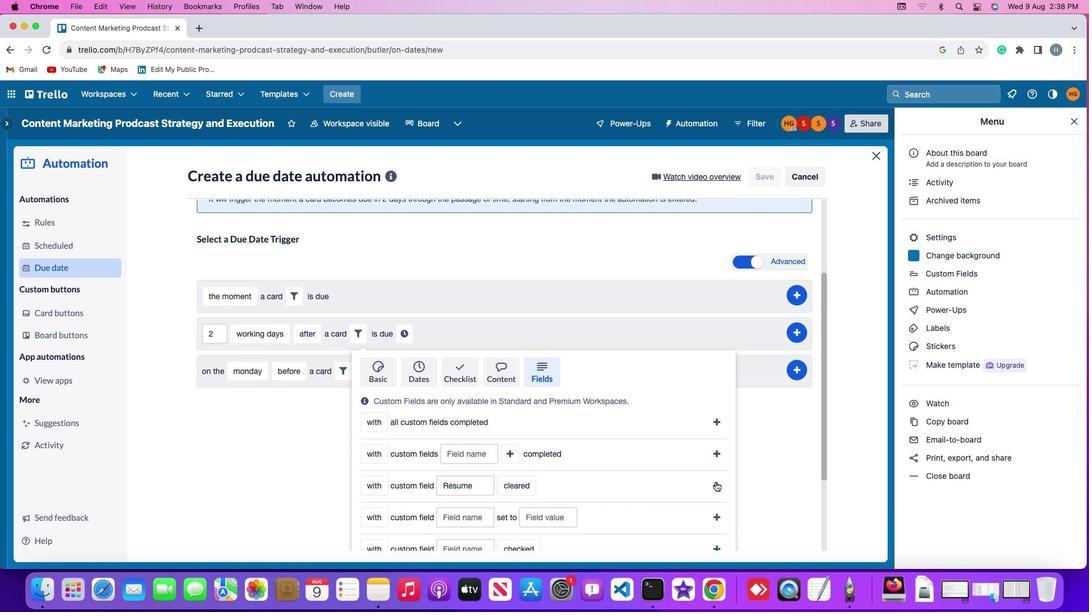
Action: Mouse pressed left at (715, 482)
Screenshot: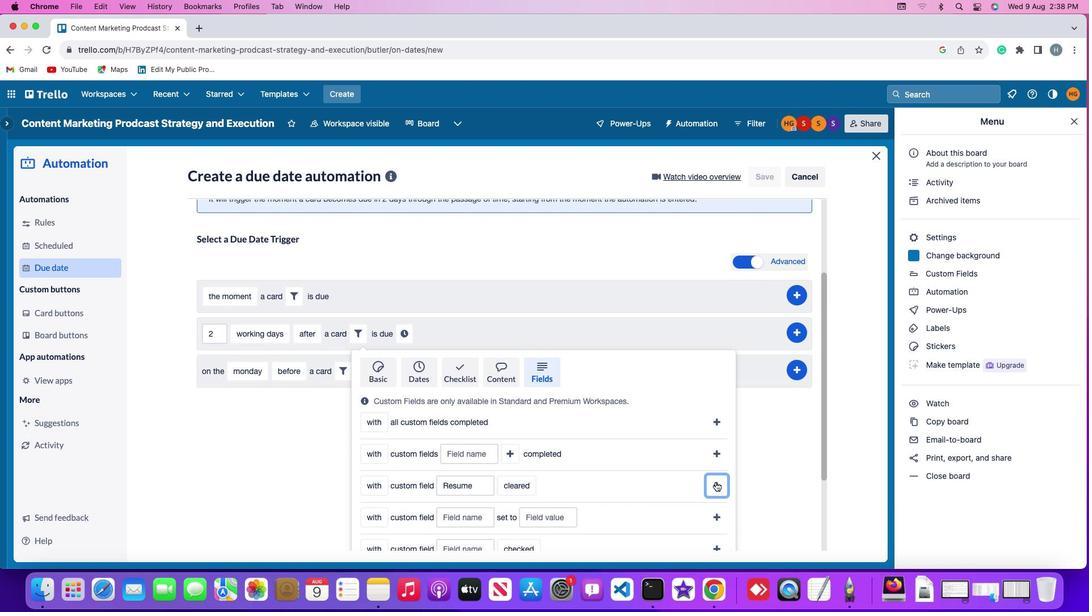 
Action: Mouse moved to (561, 455)
Screenshot: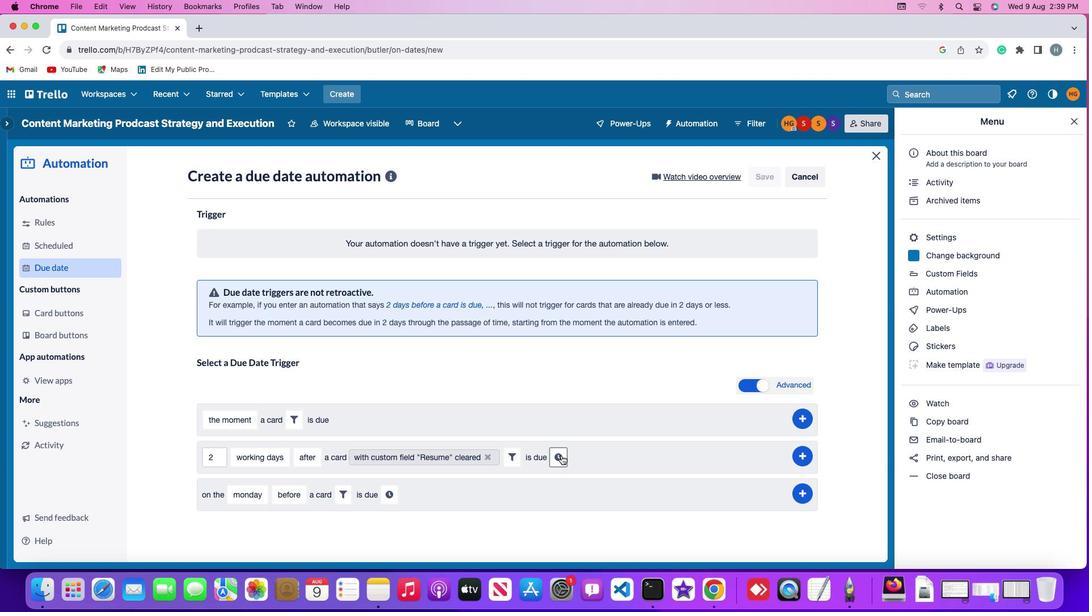 
Action: Mouse pressed left at (561, 455)
Screenshot: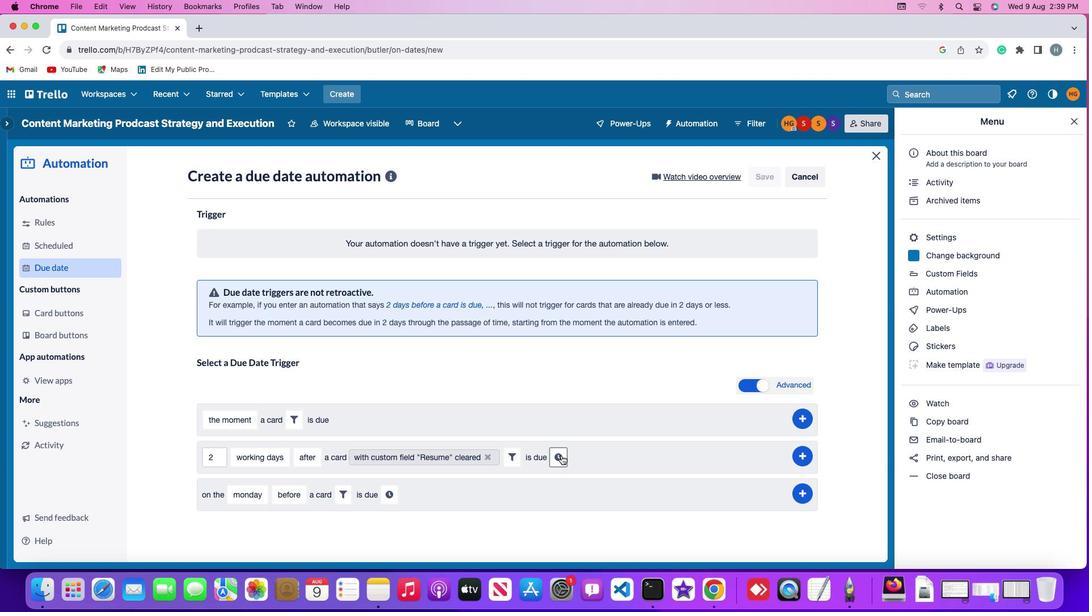 
Action: Mouse moved to (578, 458)
Screenshot: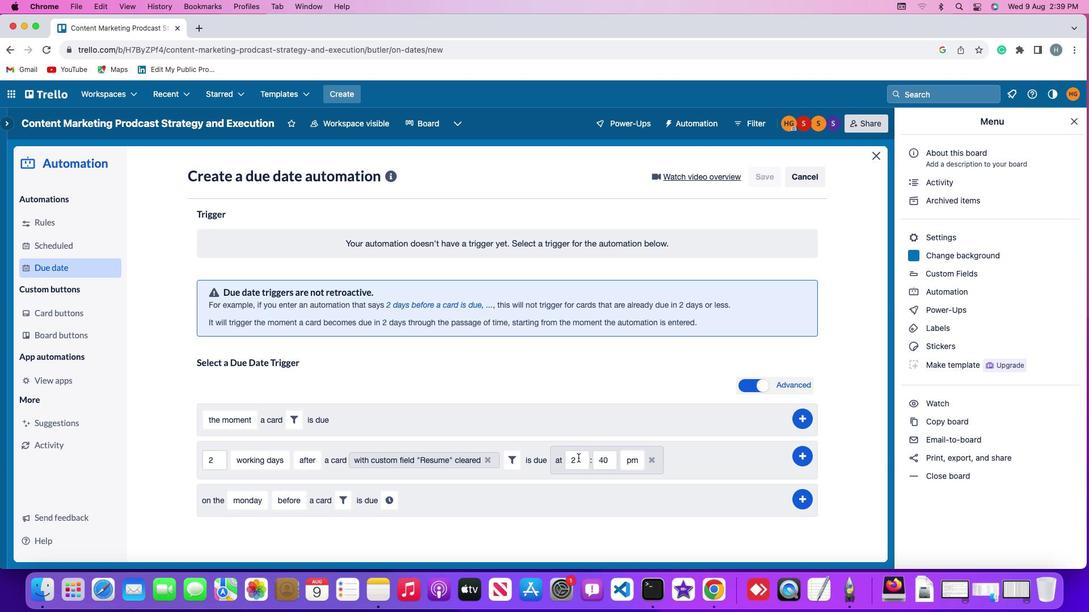
Action: Mouse pressed left at (578, 458)
Screenshot: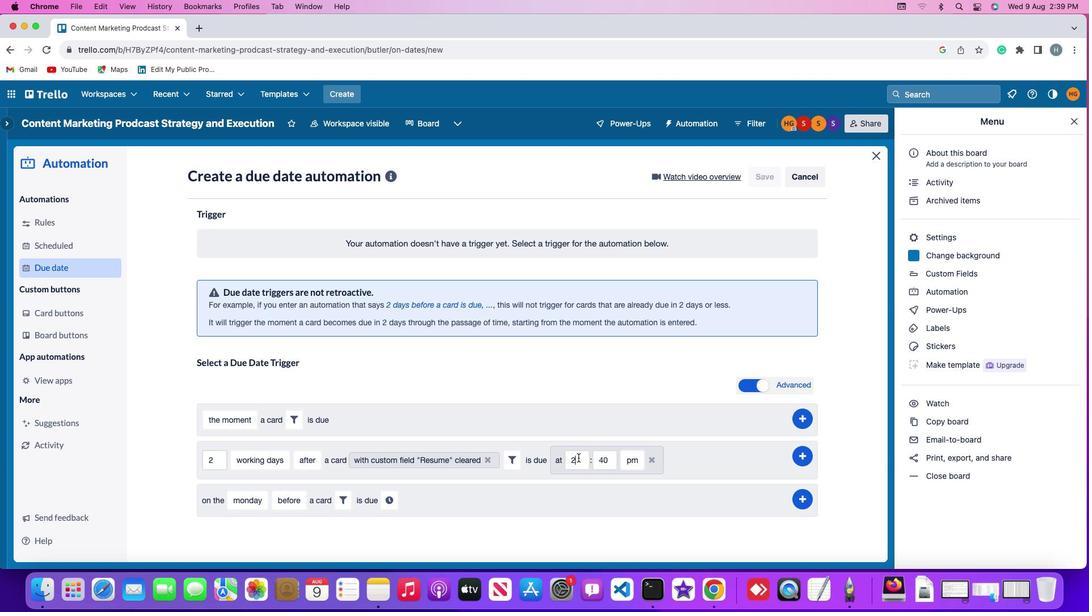 
Action: Key pressed Key.backspace'1''1'
Screenshot: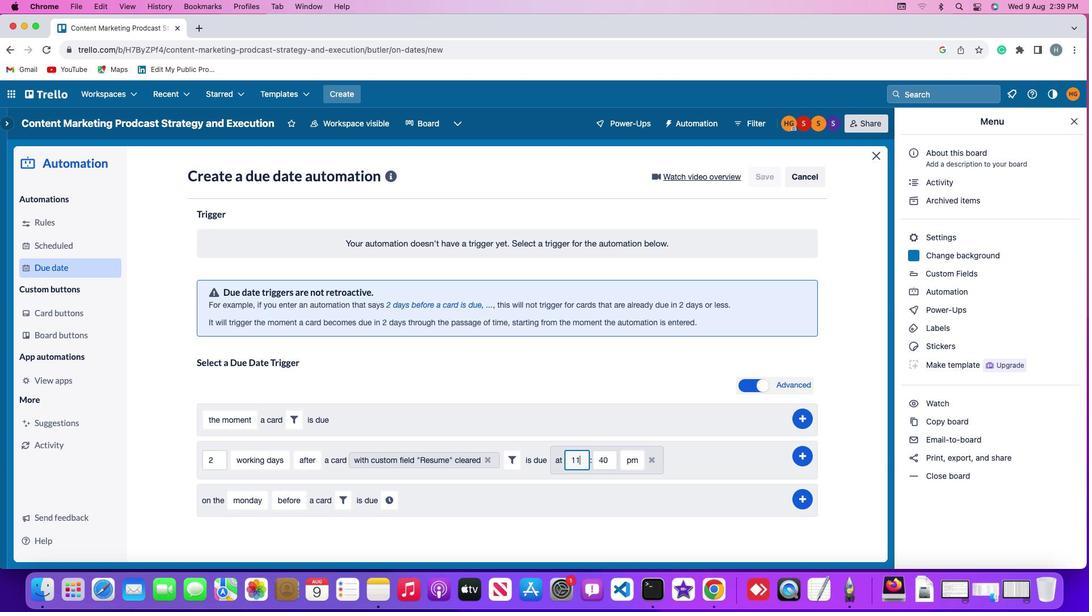 
Action: Mouse moved to (608, 458)
Screenshot: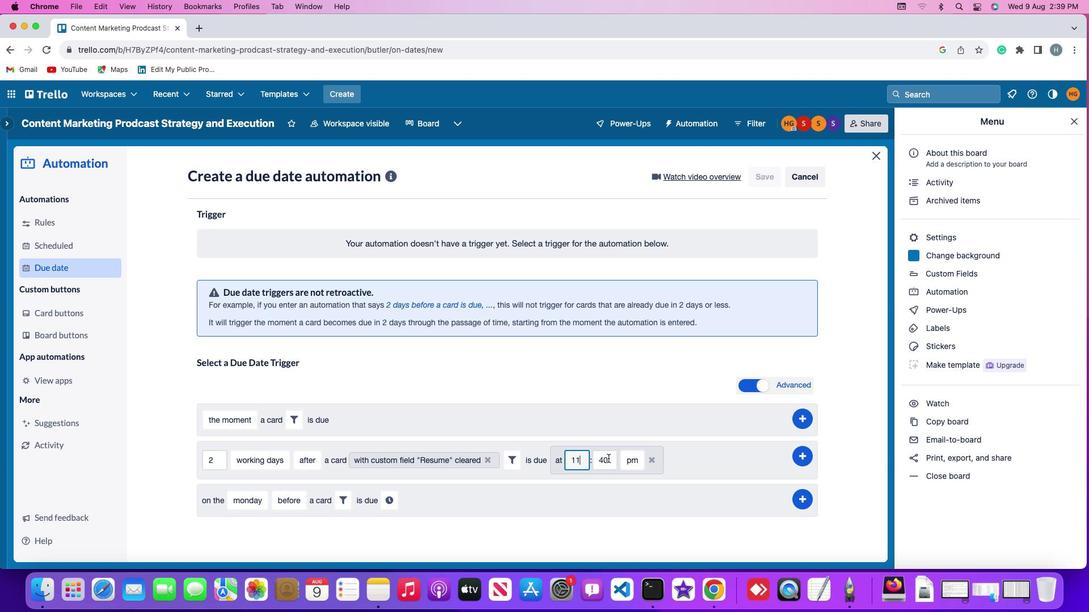 
Action: Mouse pressed left at (608, 458)
Screenshot: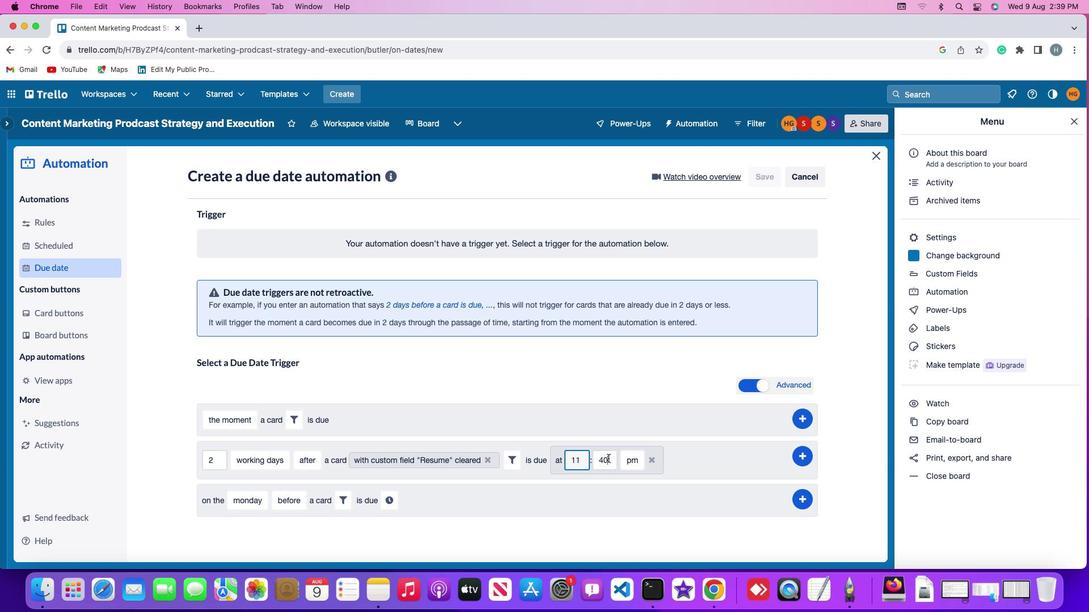 
Action: Key pressed Key.backspaceKey.backspaceKey.backspace'0''0'
Screenshot: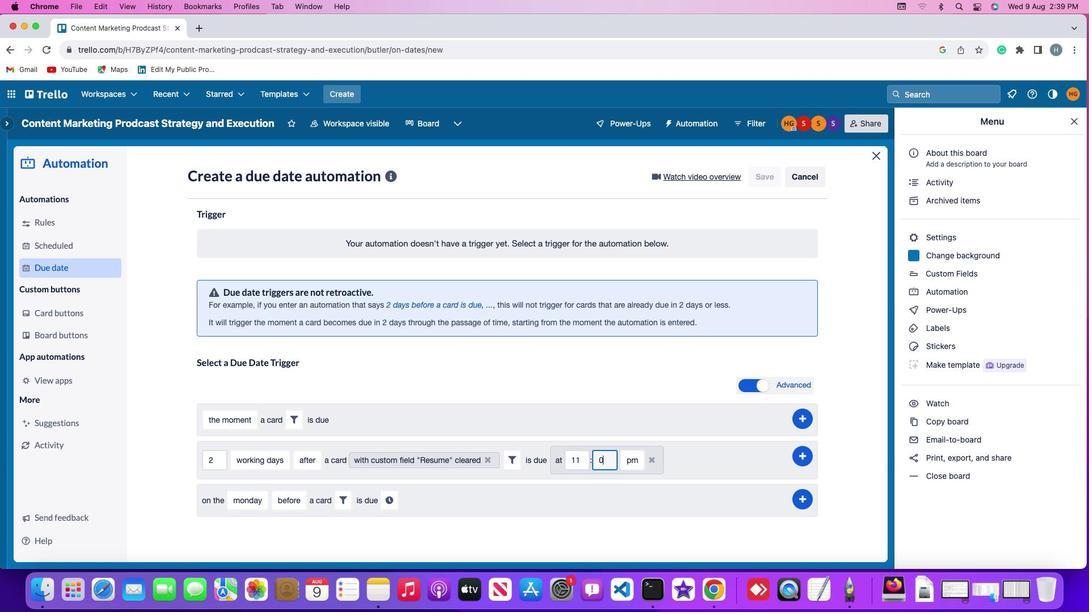 
Action: Mouse moved to (627, 457)
Screenshot: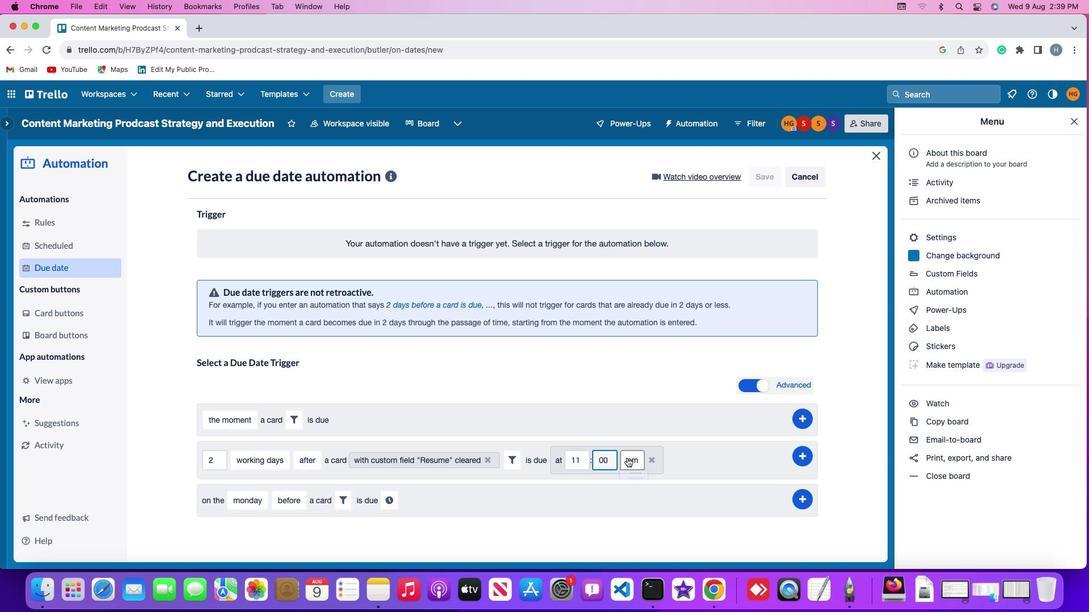
Action: Mouse pressed left at (627, 457)
Screenshot: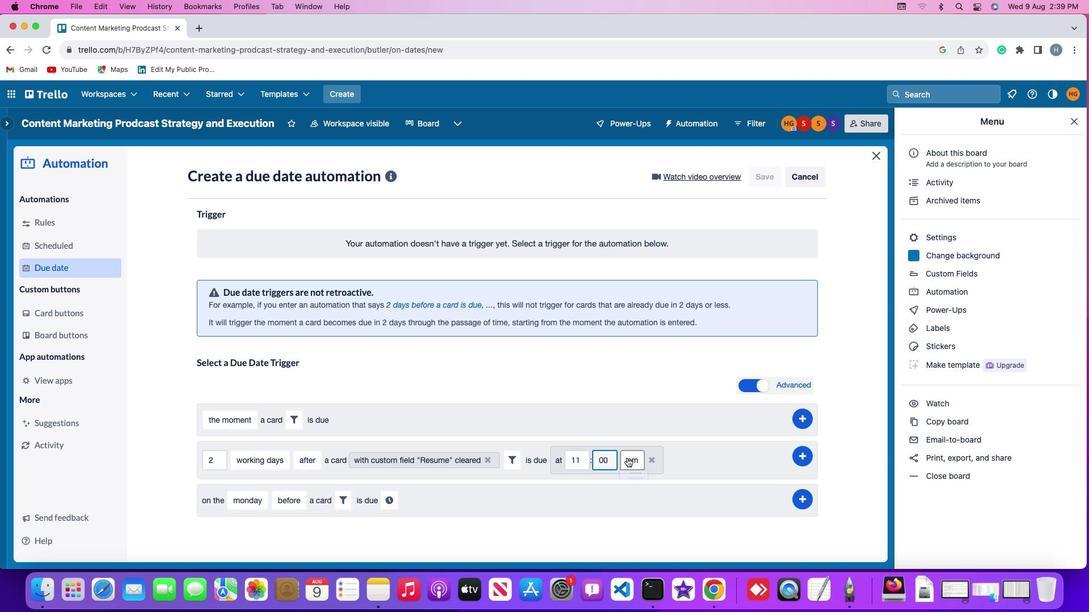 
Action: Mouse moved to (638, 486)
Screenshot: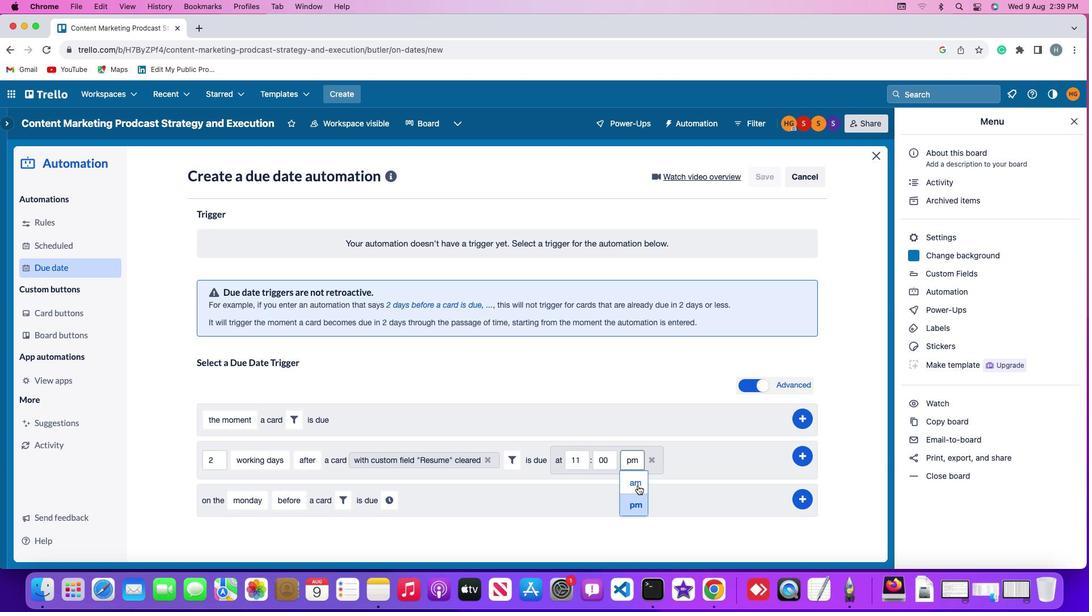 
Action: Mouse pressed left at (638, 486)
Screenshot: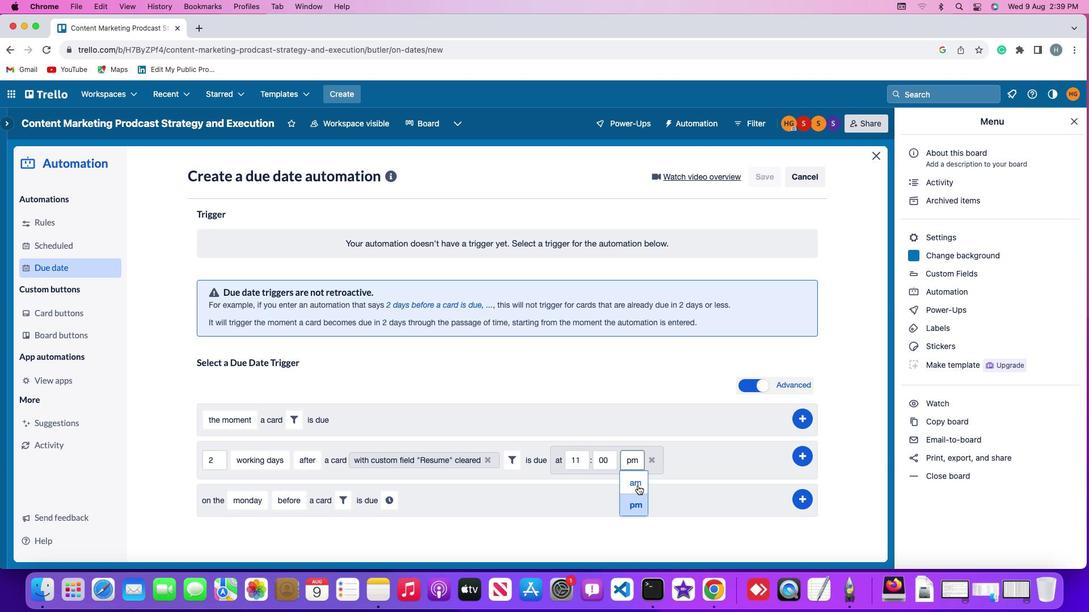 
Action: Mouse moved to (804, 454)
Screenshot: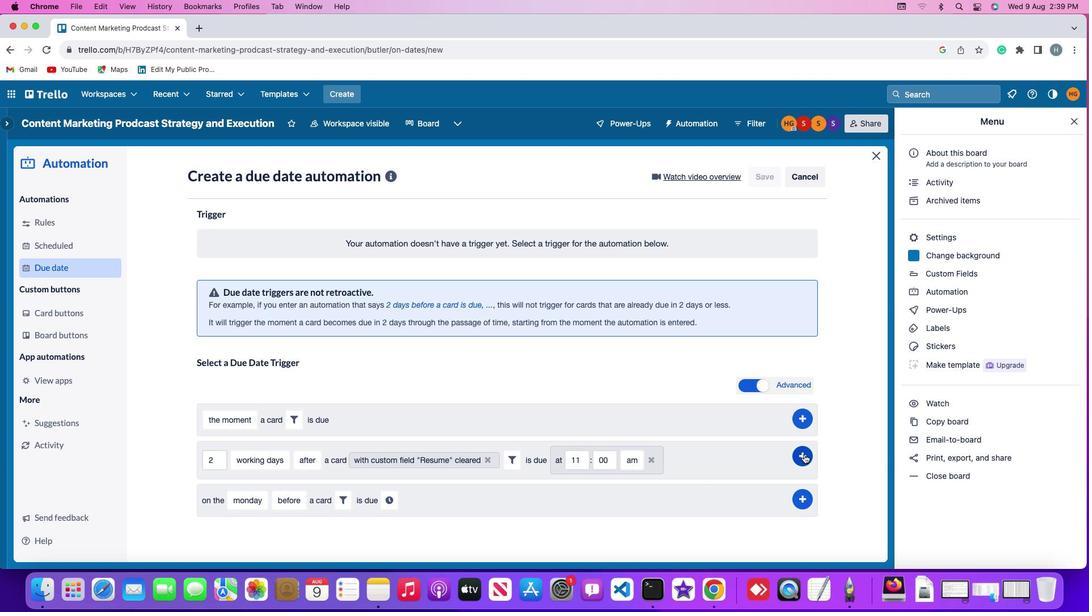 
Action: Mouse pressed left at (804, 454)
Screenshot: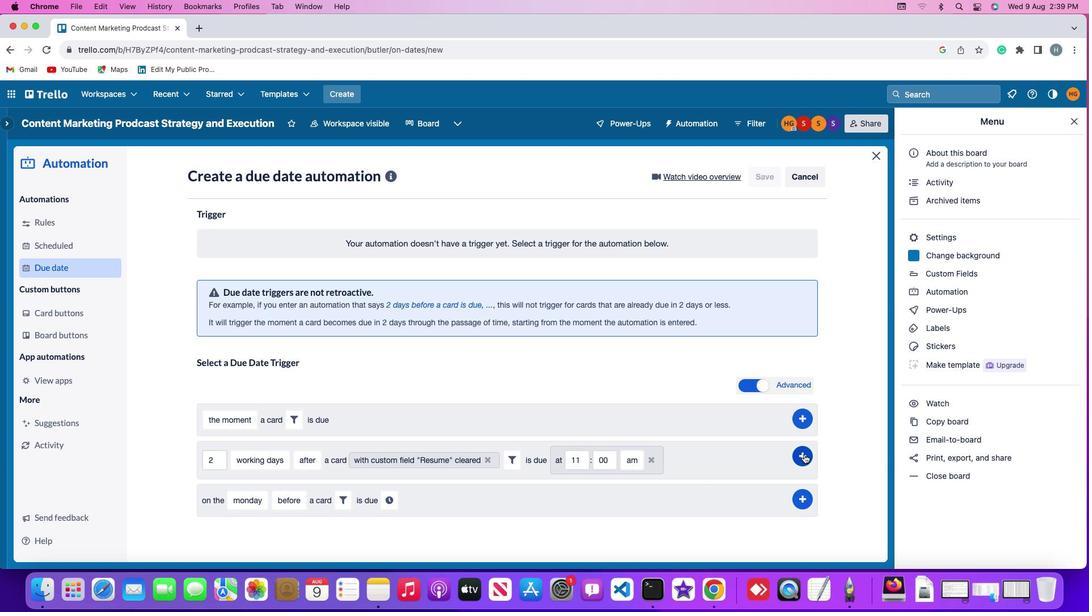 
Action: Mouse moved to (852, 365)
Screenshot: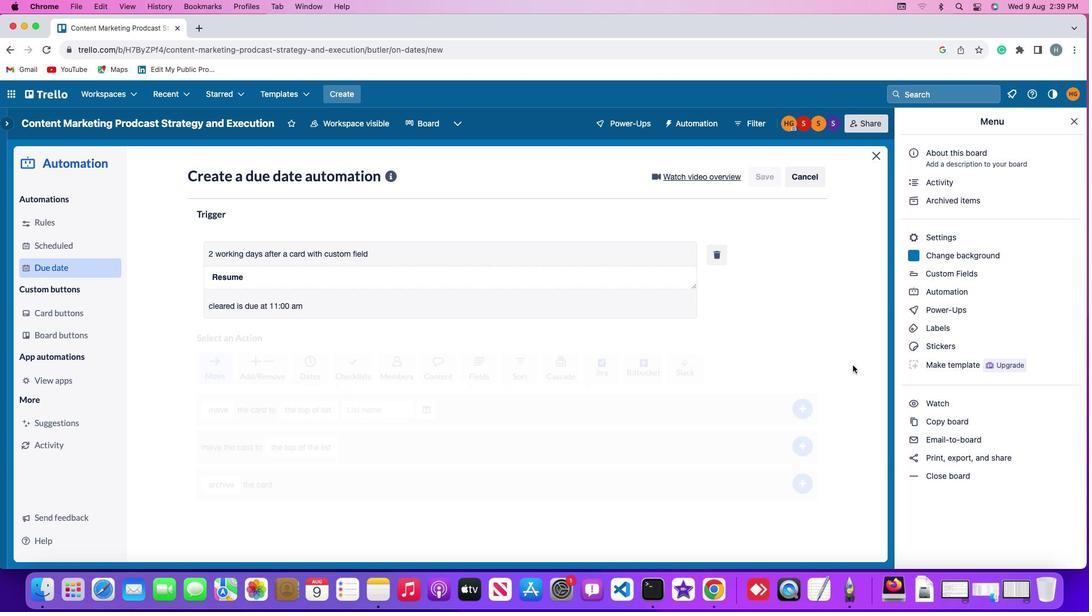 
